 Task: Find connections with filter location Rājahmundry with filter topic #workingathomewith filter profile language French with filter current company Taxmann with filter school National Institute of Technology Warangal with filter industry Online and Mail Order Retail with filter service category Event Photography with filter keywords title Customer Service
Action: Mouse moved to (488, 53)
Screenshot: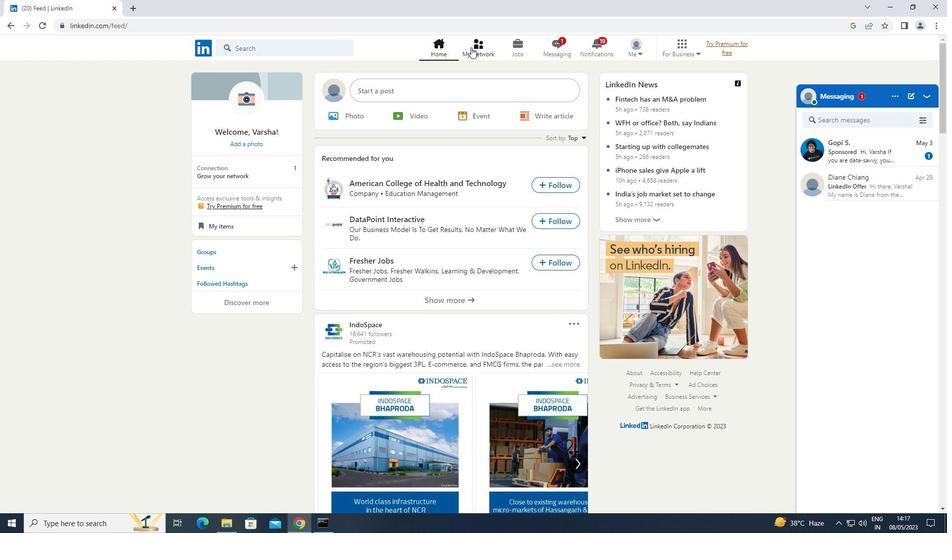 
Action: Mouse pressed left at (488, 53)
Screenshot: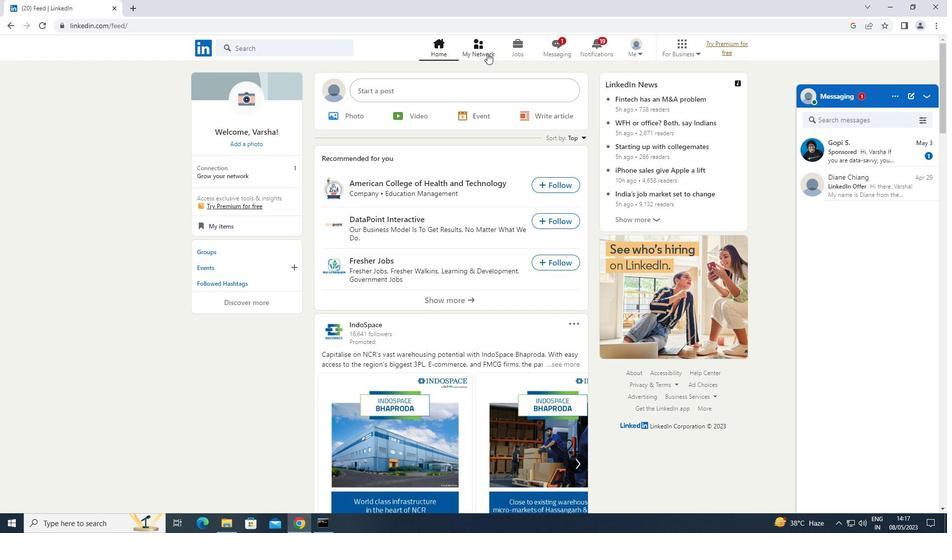 
Action: Mouse moved to (286, 106)
Screenshot: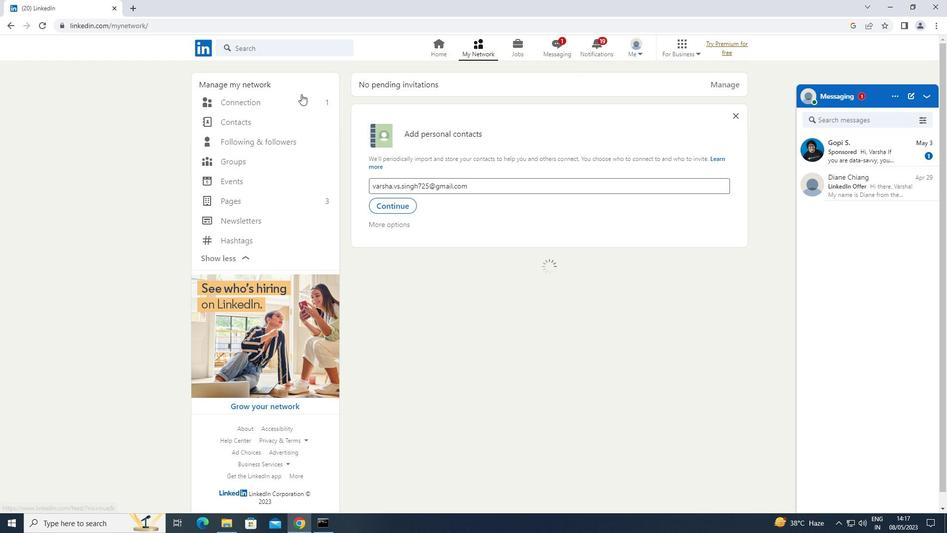 
Action: Mouse pressed left at (286, 106)
Screenshot: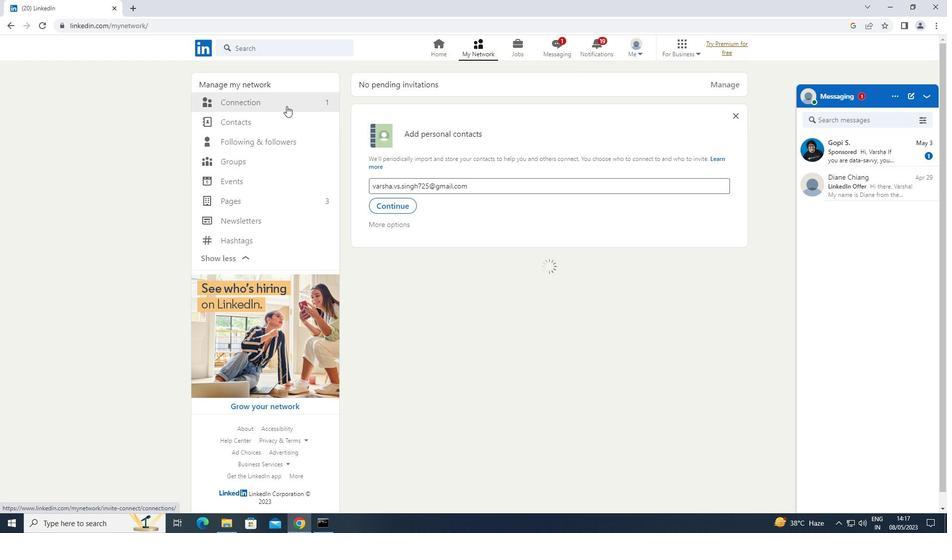 
Action: Mouse moved to (563, 103)
Screenshot: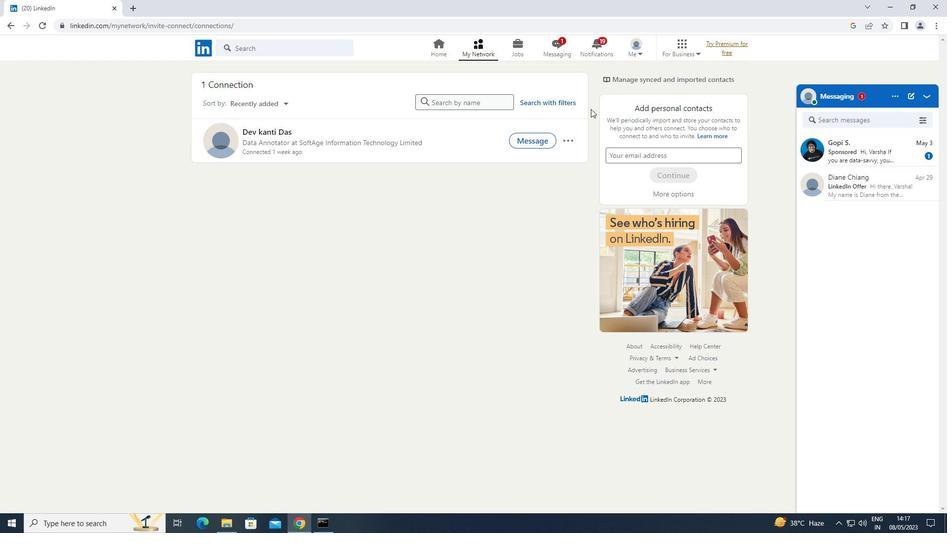 
Action: Mouse pressed left at (563, 103)
Screenshot: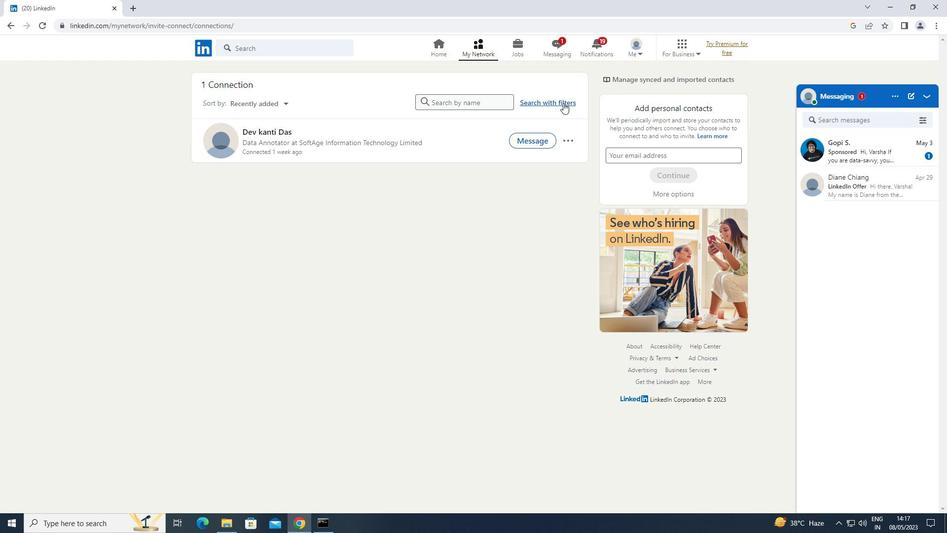 
Action: Mouse moved to (512, 75)
Screenshot: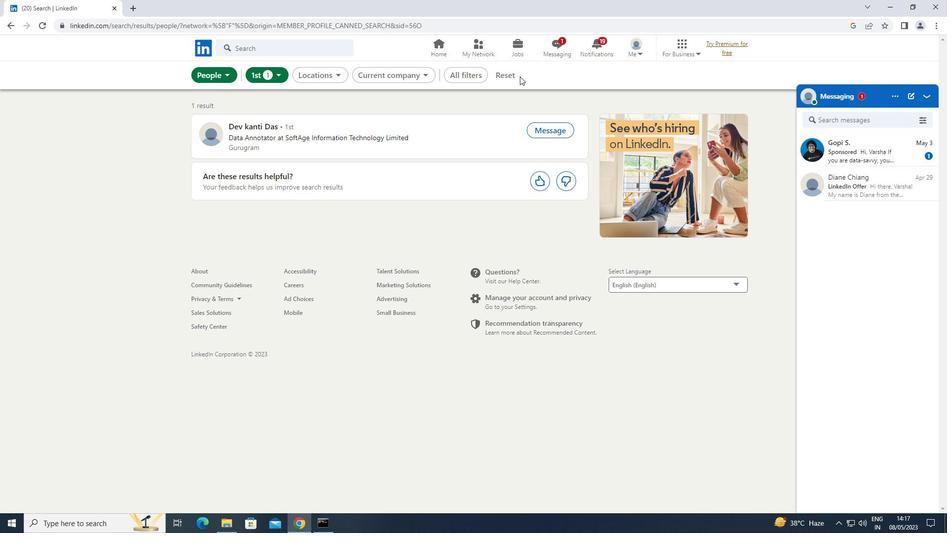 
Action: Mouse pressed left at (512, 75)
Screenshot: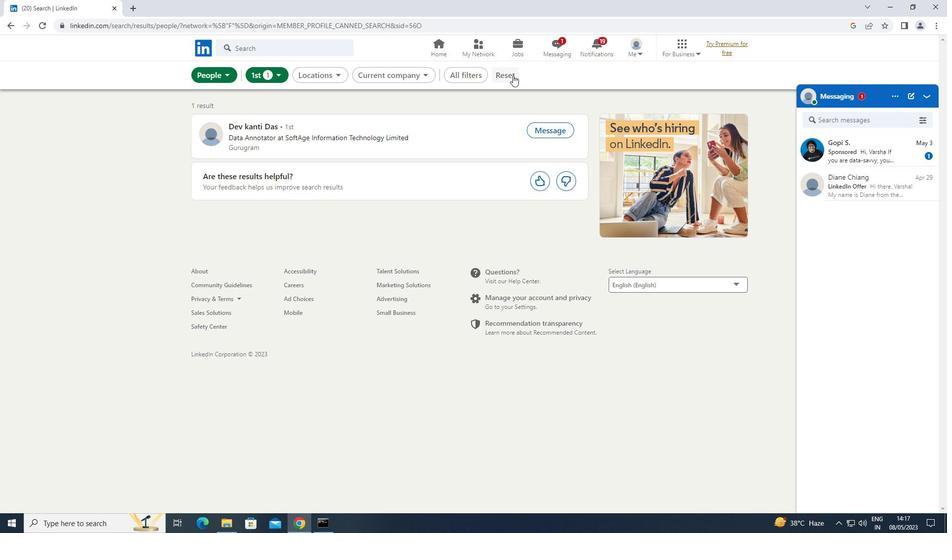 
Action: Mouse moved to (492, 76)
Screenshot: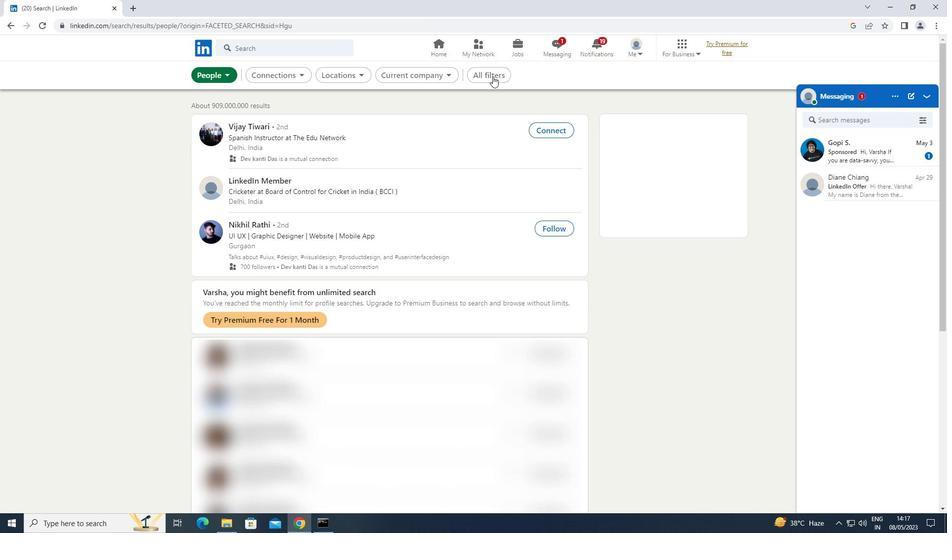 
Action: Mouse pressed left at (492, 76)
Screenshot: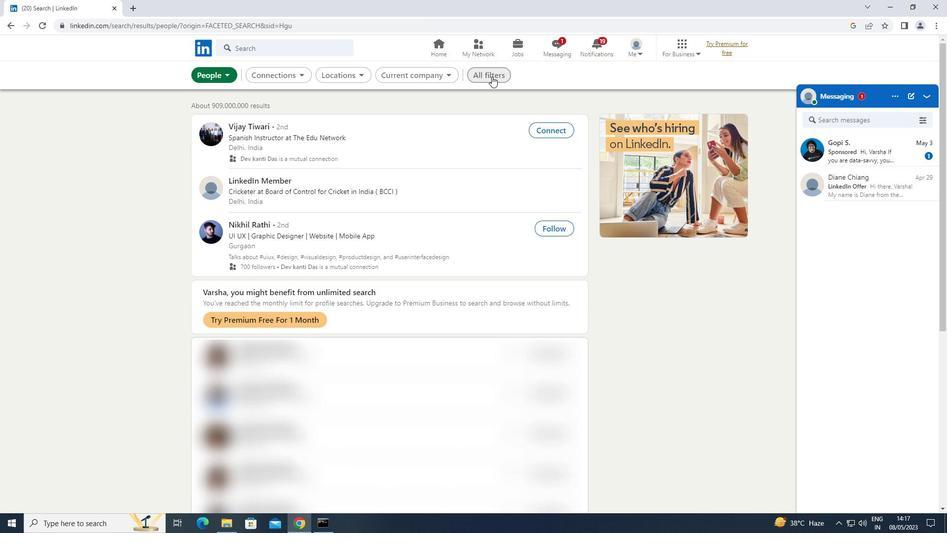 
Action: Mouse moved to (725, 169)
Screenshot: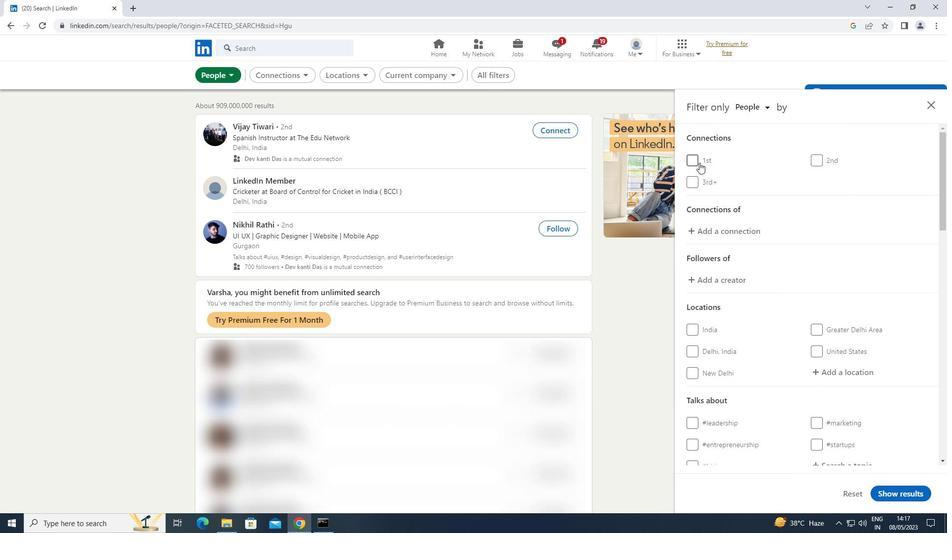 
Action: Mouse scrolled (725, 169) with delta (0, 0)
Screenshot: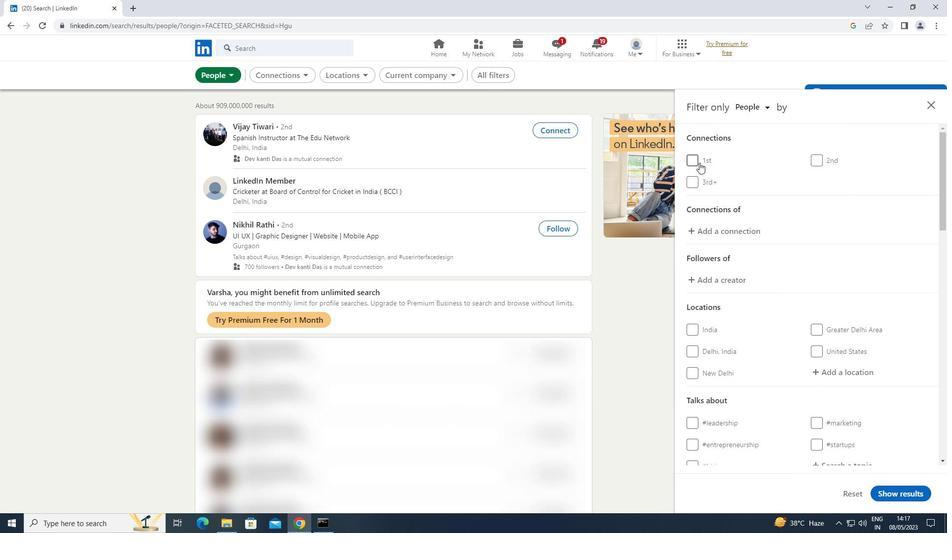 
Action: Mouse moved to (729, 173)
Screenshot: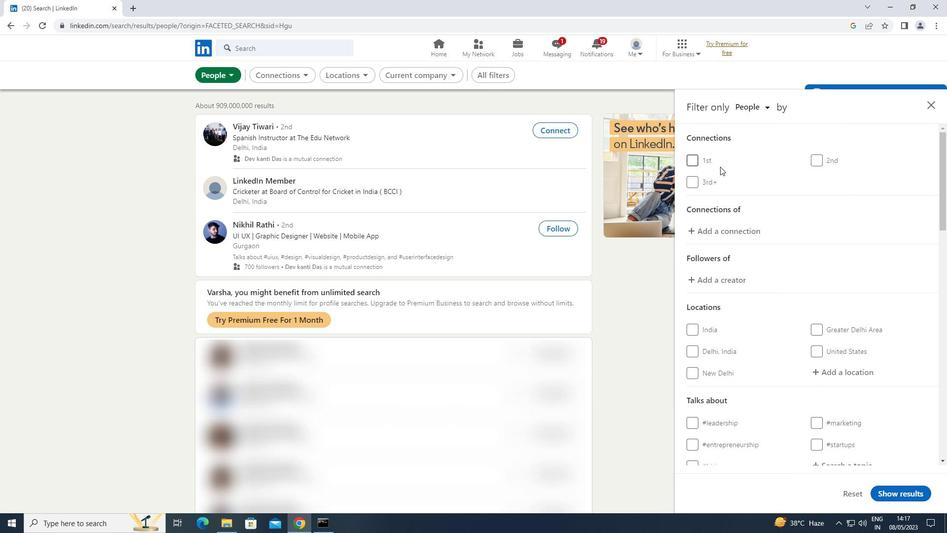 
Action: Mouse scrolled (729, 173) with delta (0, 0)
Screenshot: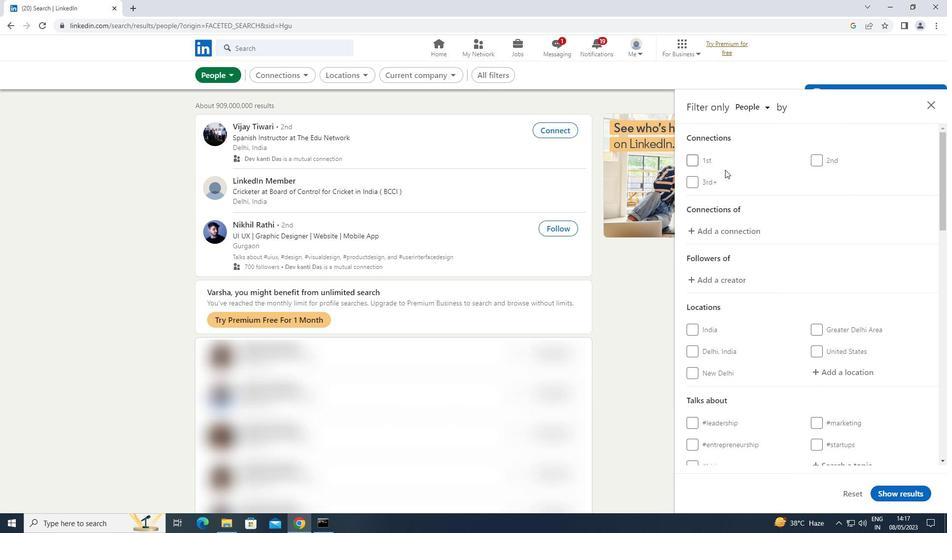 
Action: Mouse moved to (730, 174)
Screenshot: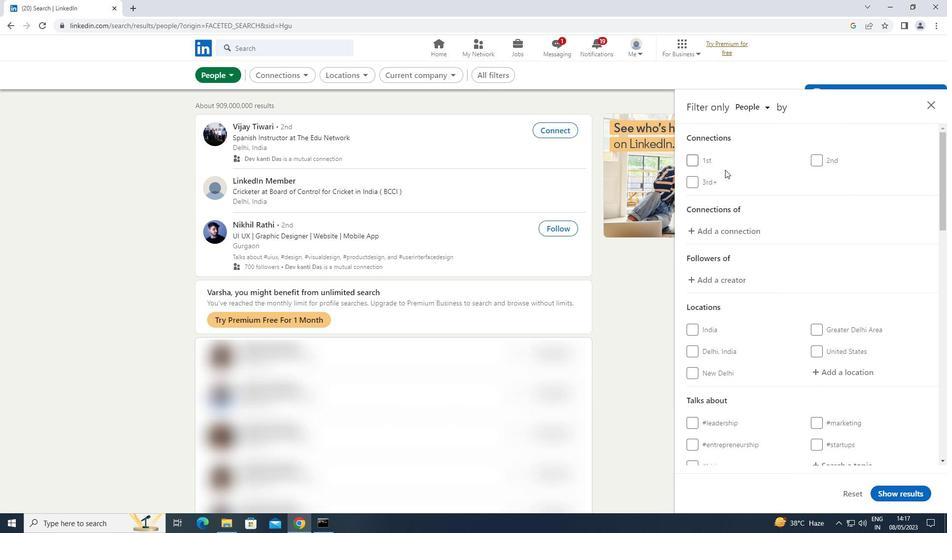 
Action: Mouse scrolled (730, 174) with delta (0, 0)
Screenshot: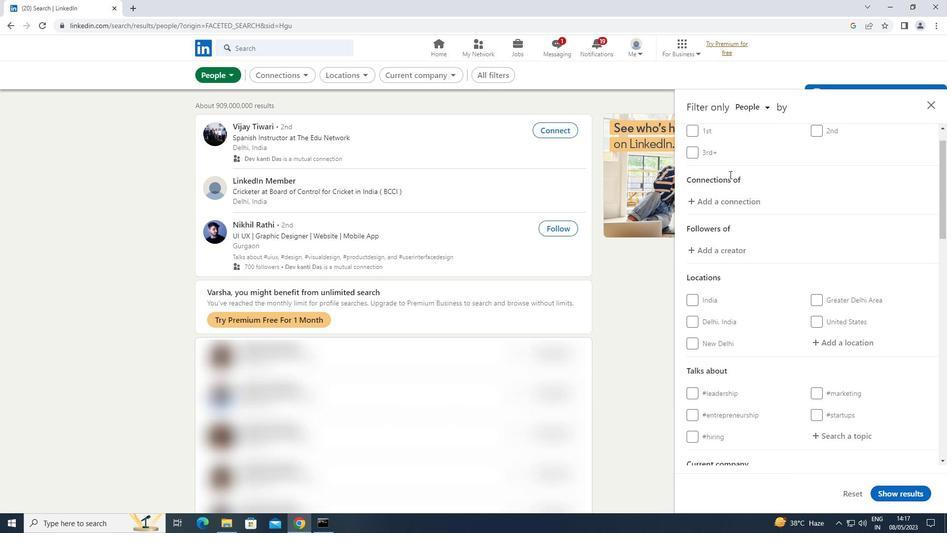 
Action: Mouse moved to (837, 224)
Screenshot: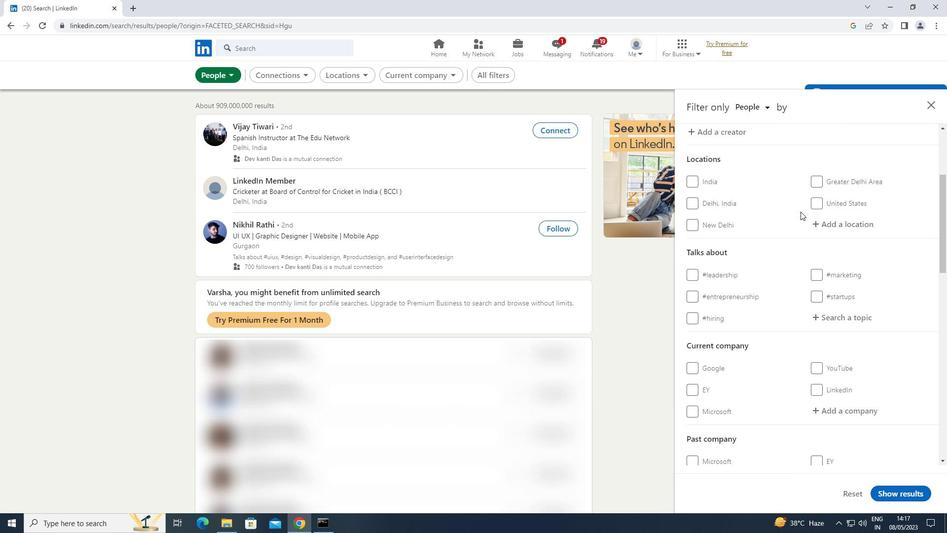 
Action: Mouse pressed left at (837, 224)
Screenshot: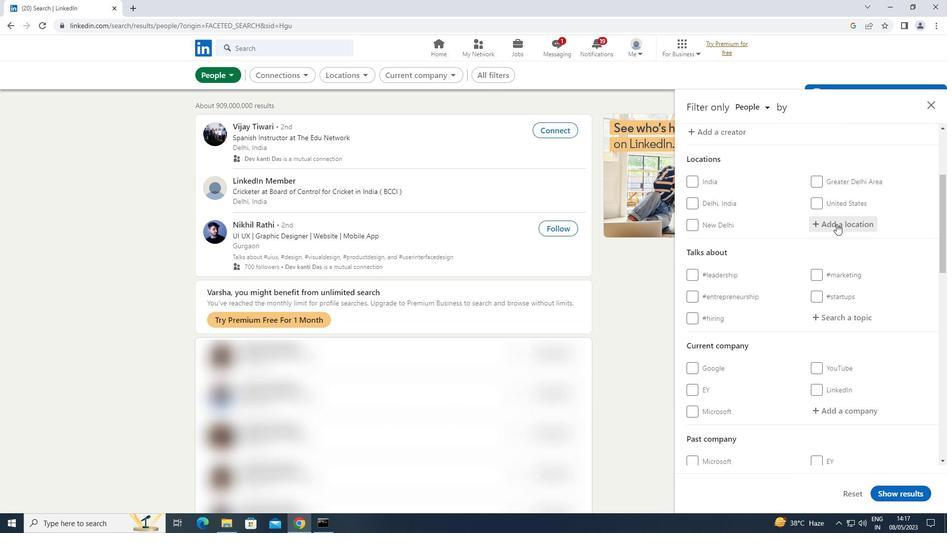 
Action: Key pressed <Key.shift>RAJAHMUNDRY
Screenshot: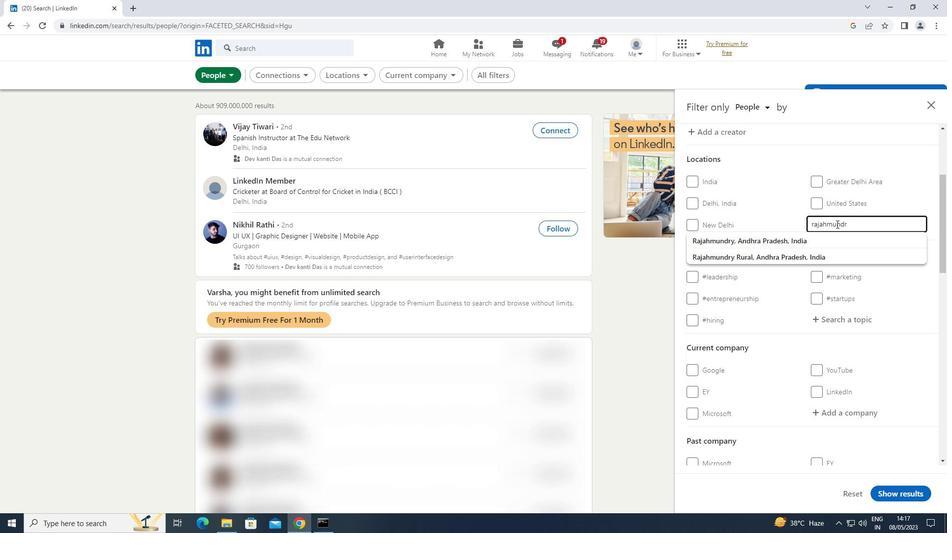 
Action: Mouse moved to (815, 221)
Screenshot: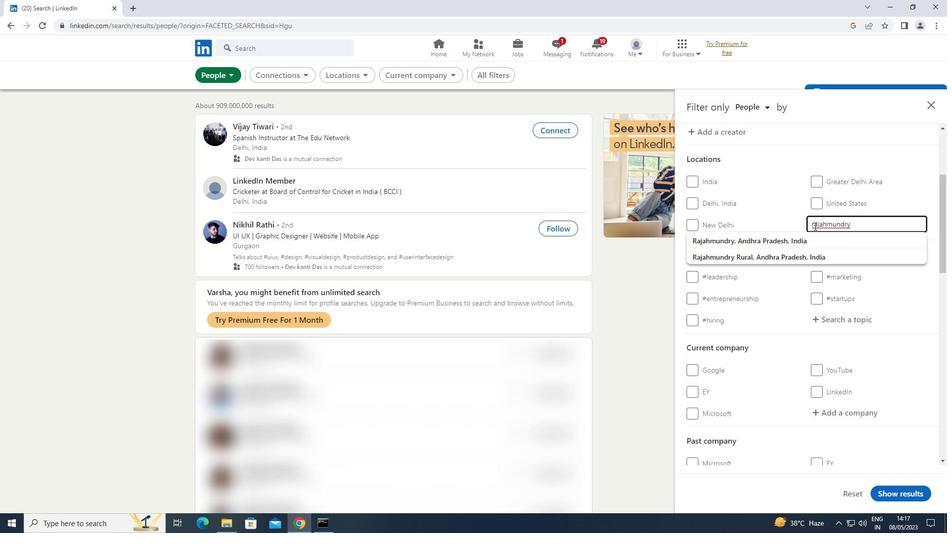 
Action: Mouse pressed left at (815, 221)
Screenshot: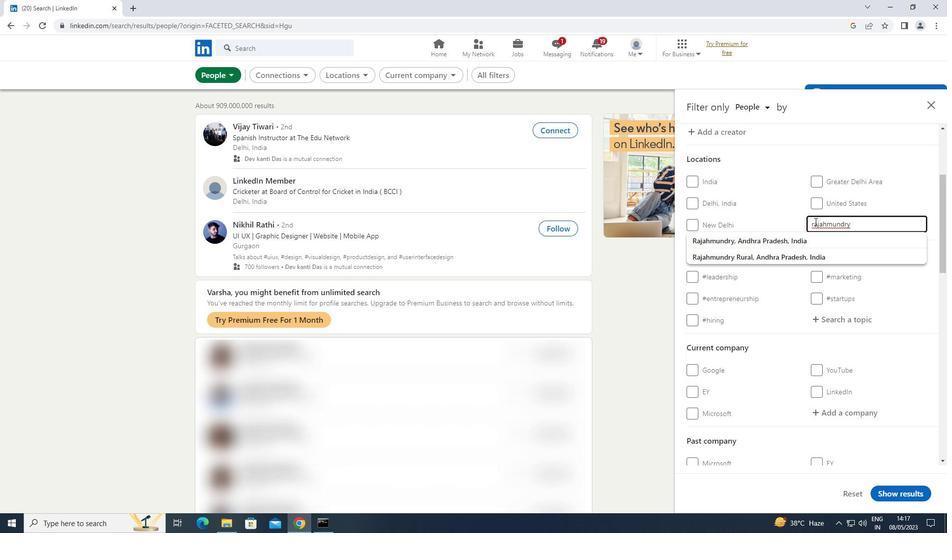 
Action: Key pressed <Key.backspace><Key.shift>R
Screenshot: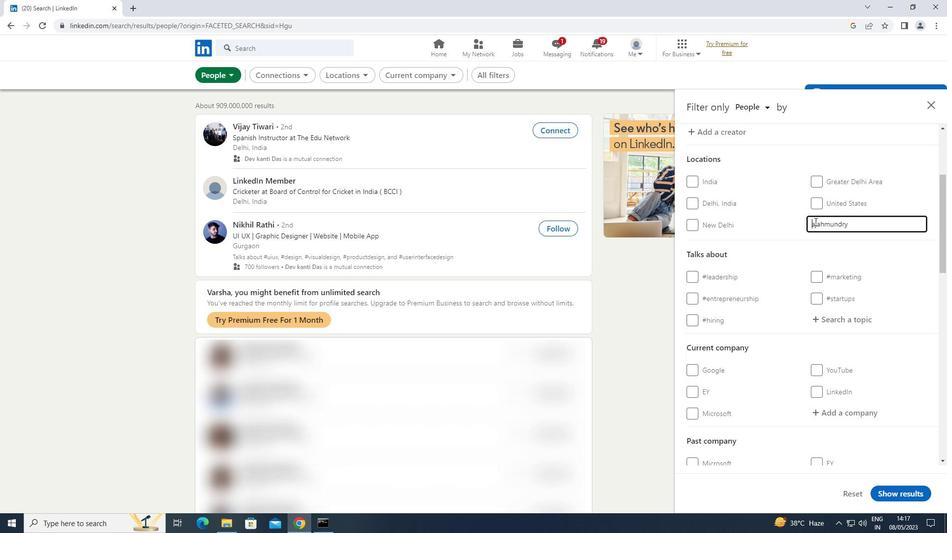 
Action: Mouse moved to (838, 315)
Screenshot: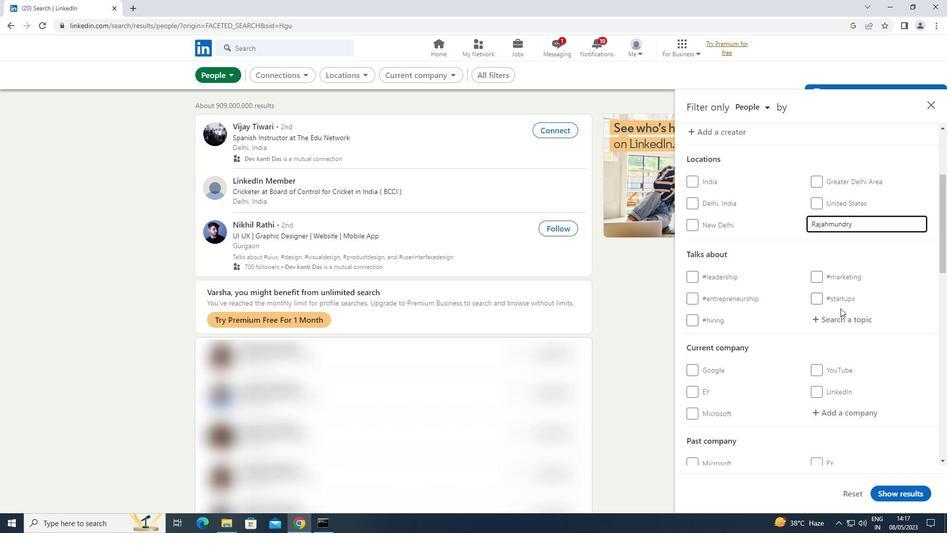
Action: Mouse pressed left at (838, 315)
Screenshot: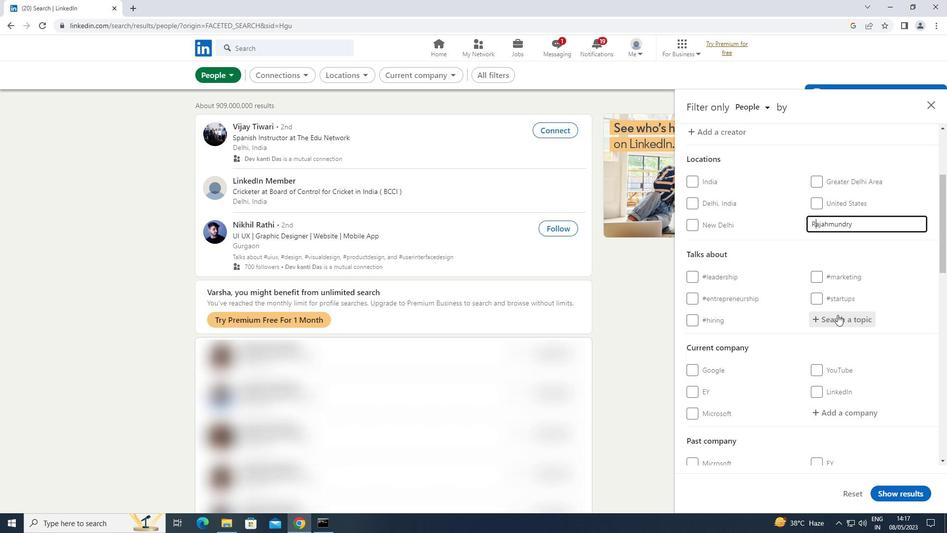 
Action: Key pressed WORKINGATHOM
Screenshot: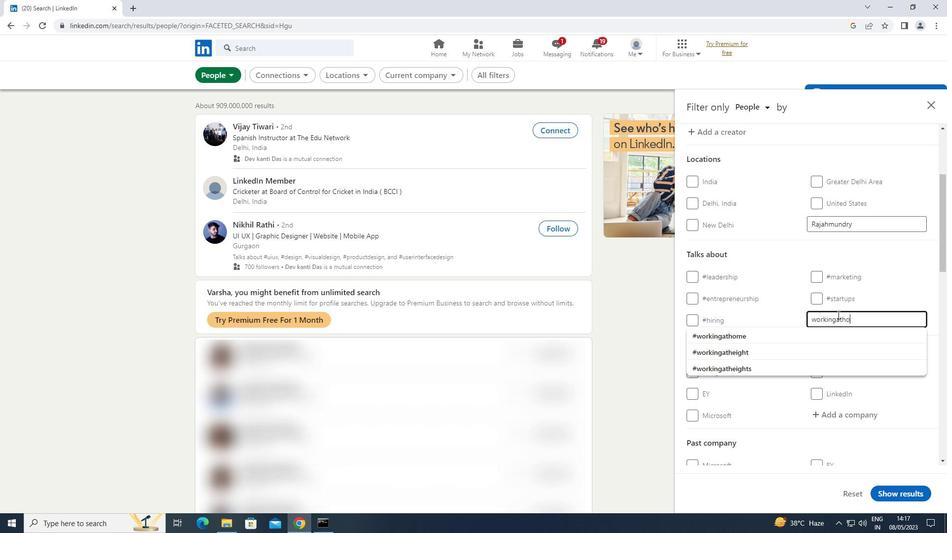 
Action: Mouse moved to (756, 333)
Screenshot: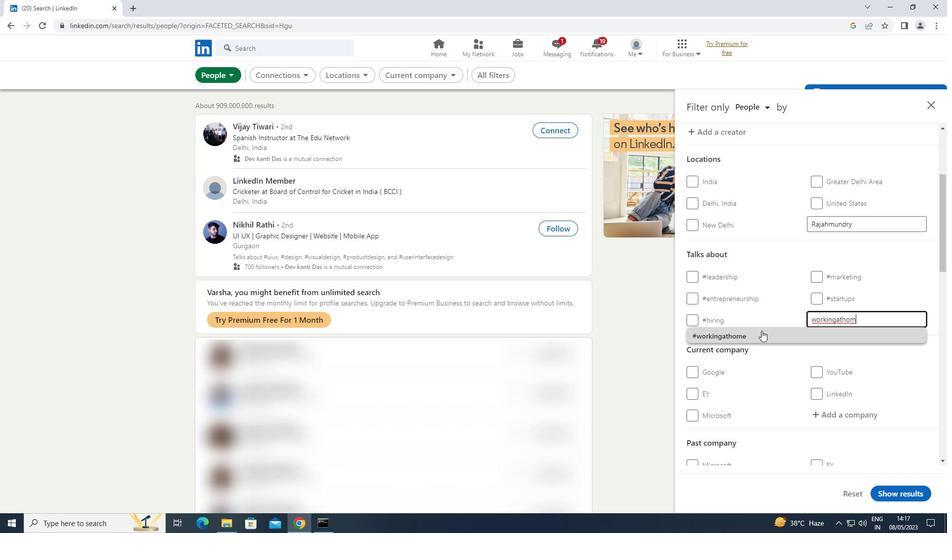 
Action: Mouse pressed left at (756, 333)
Screenshot: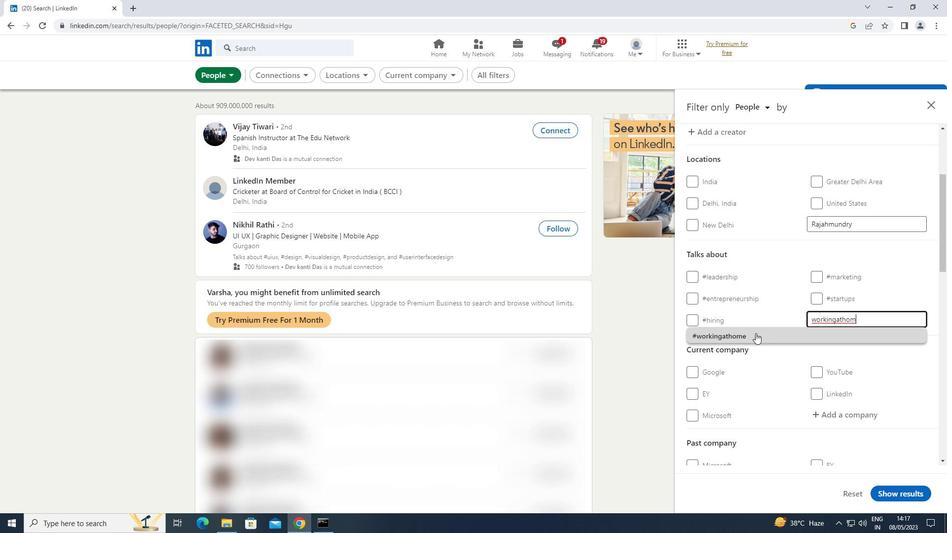 
Action: Mouse moved to (755, 333)
Screenshot: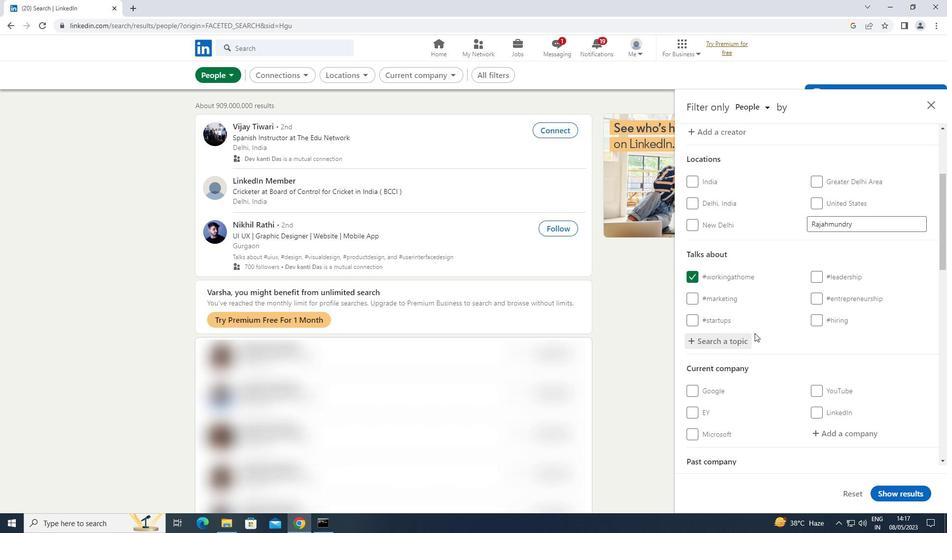 
Action: Mouse scrolled (755, 332) with delta (0, 0)
Screenshot: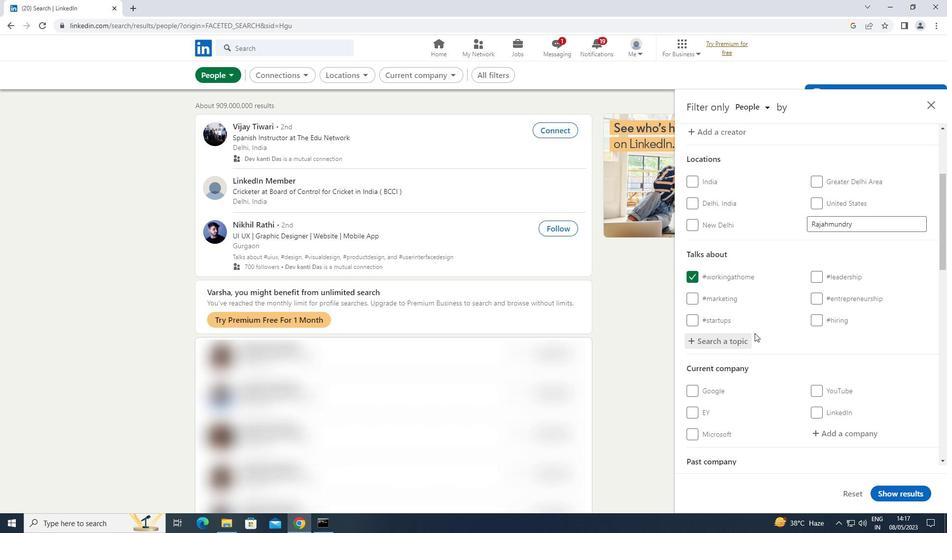 
Action: Mouse scrolled (755, 332) with delta (0, 0)
Screenshot: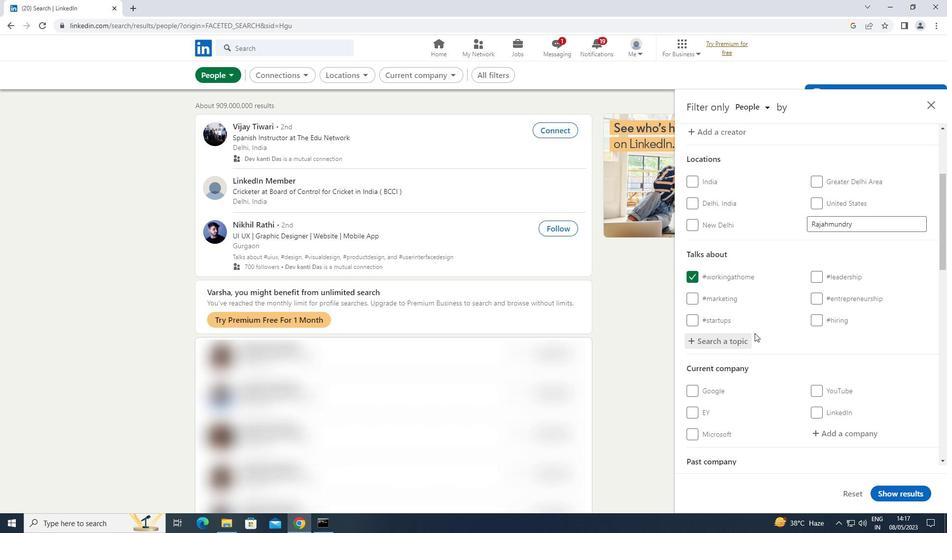 
Action: Mouse scrolled (755, 332) with delta (0, 0)
Screenshot: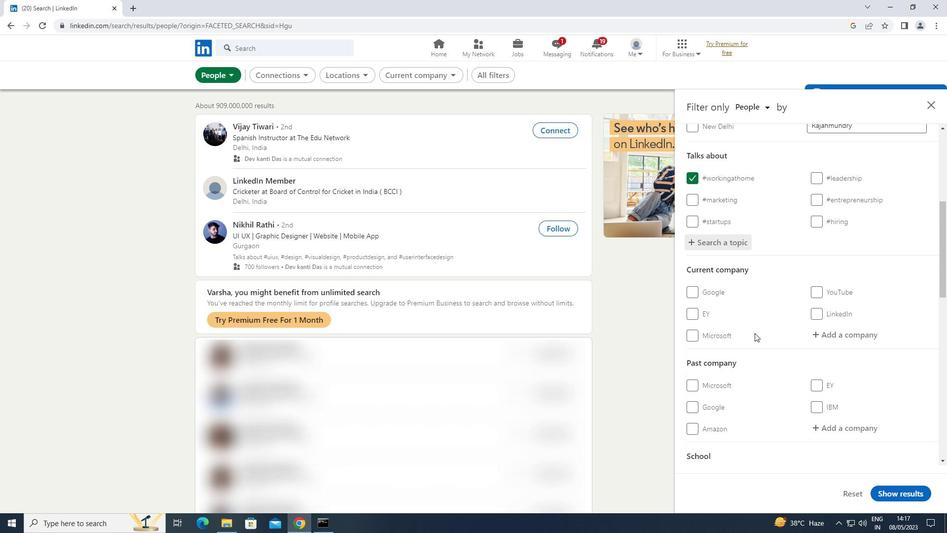 
Action: Mouse scrolled (755, 332) with delta (0, 0)
Screenshot: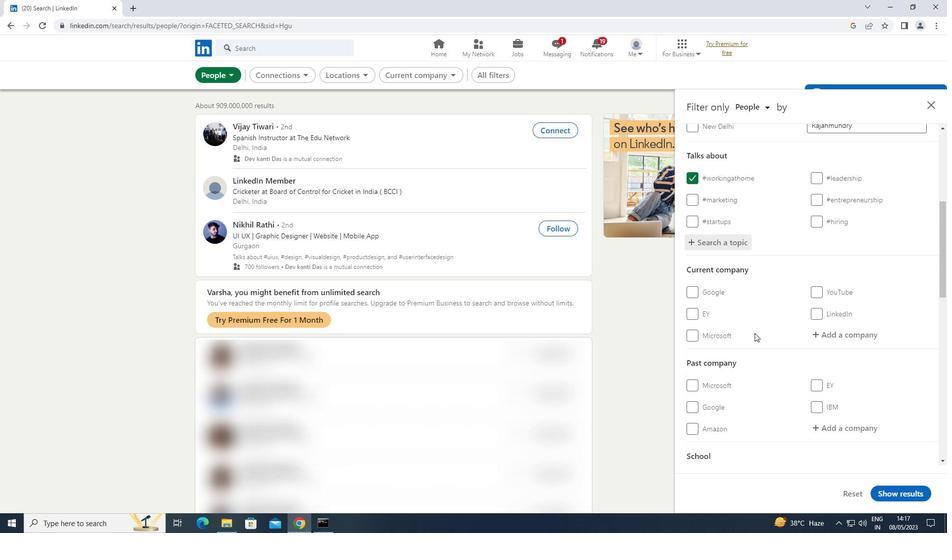 
Action: Mouse scrolled (755, 332) with delta (0, 0)
Screenshot: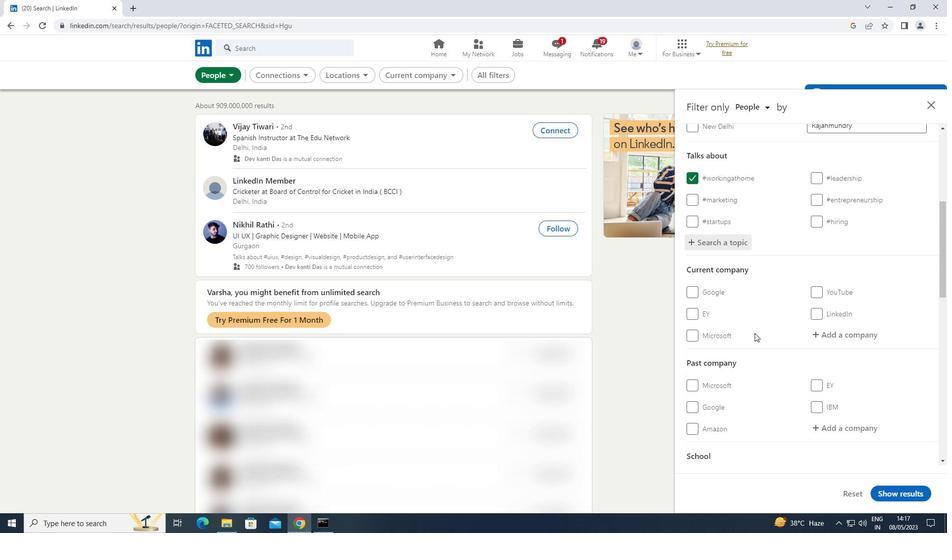 
Action: Mouse scrolled (755, 332) with delta (0, 0)
Screenshot: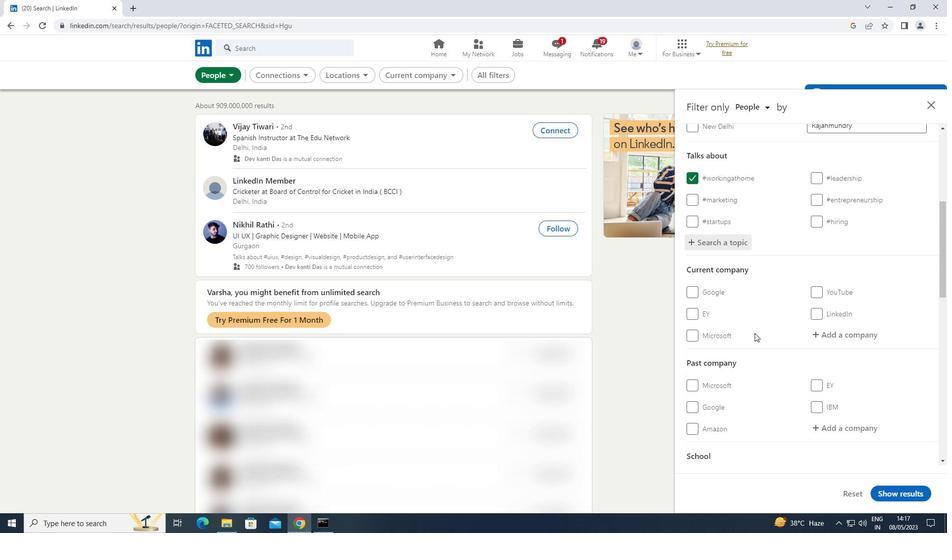 
Action: Mouse scrolled (755, 332) with delta (0, 0)
Screenshot: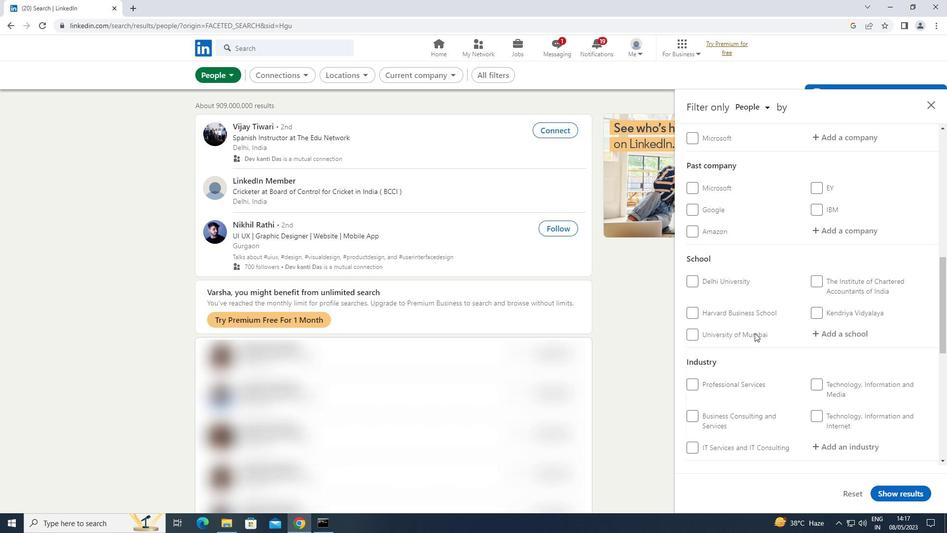 
Action: Mouse scrolled (755, 332) with delta (0, 0)
Screenshot: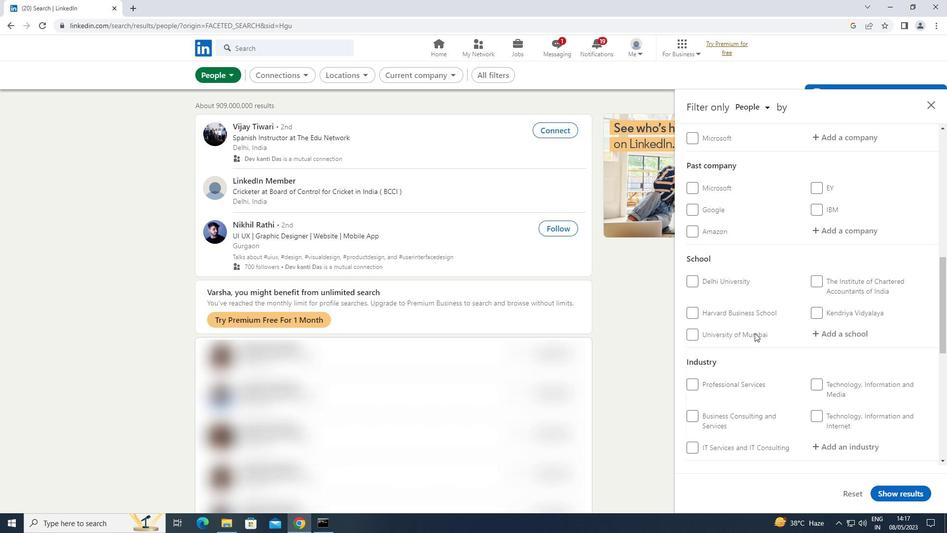 
Action: Mouse scrolled (755, 332) with delta (0, 0)
Screenshot: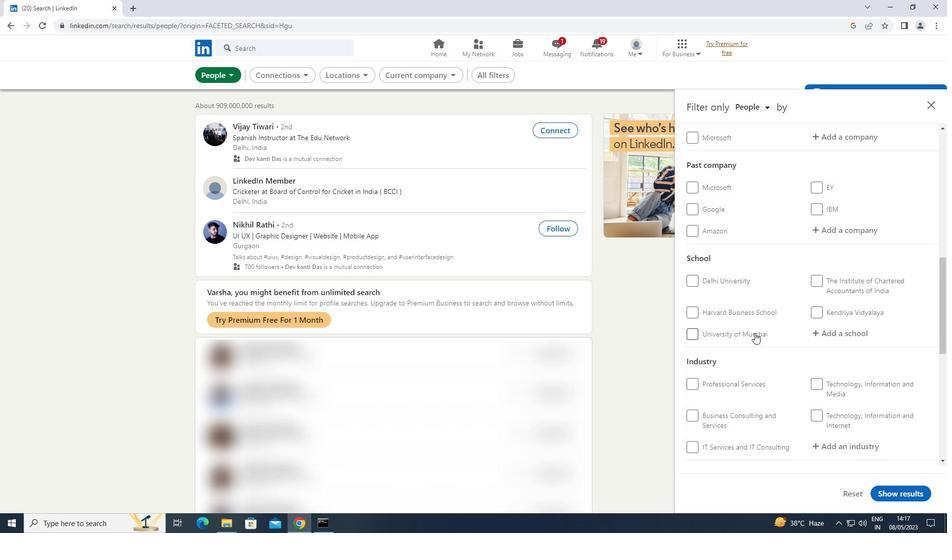 
Action: Mouse scrolled (755, 332) with delta (0, 0)
Screenshot: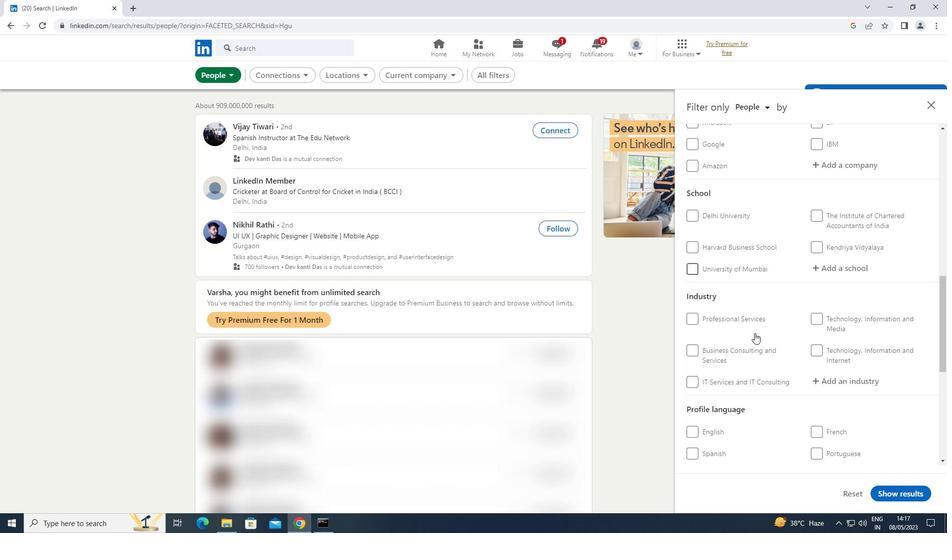 
Action: Mouse moved to (817, 296)
Screenshot: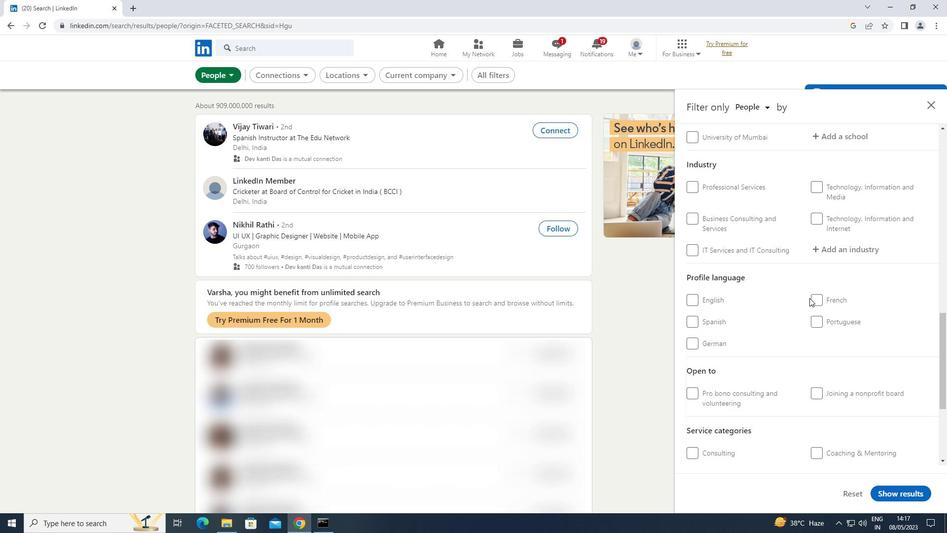 
Action: Mouse pressed left at (817, 296)
Screenshot: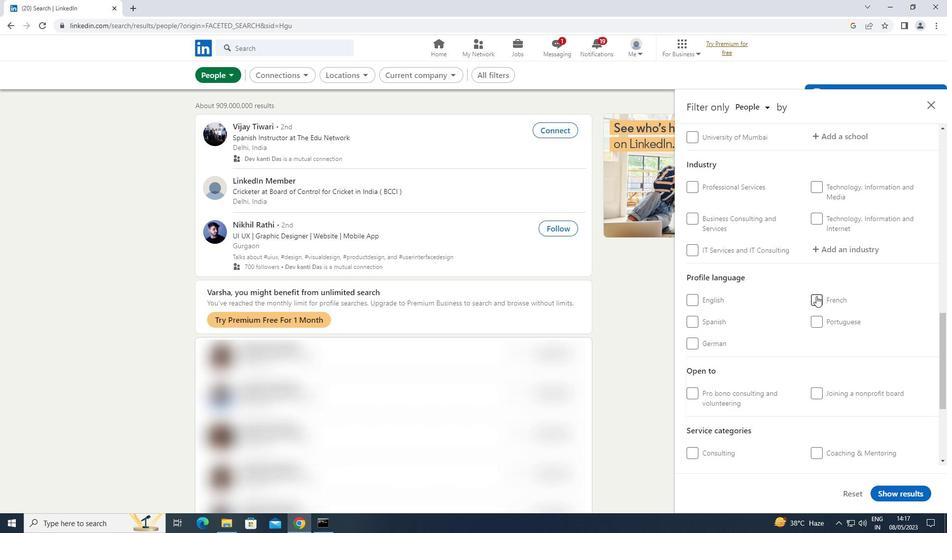 
Action: Mouse scrolled (817, 296) with delta (0, 0)
Screenshot: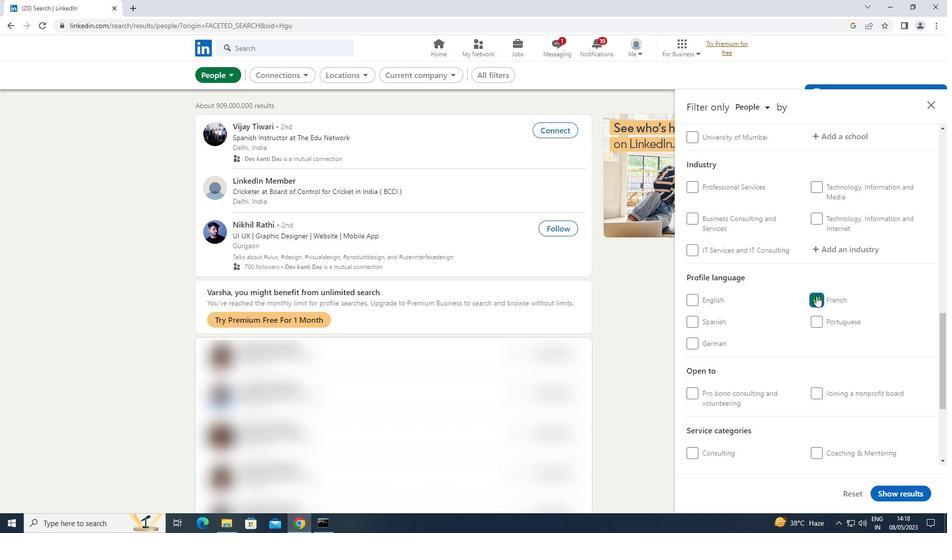 
Action: Mouse scrolled (817, 296) with delta (0, 0)
Screenshot: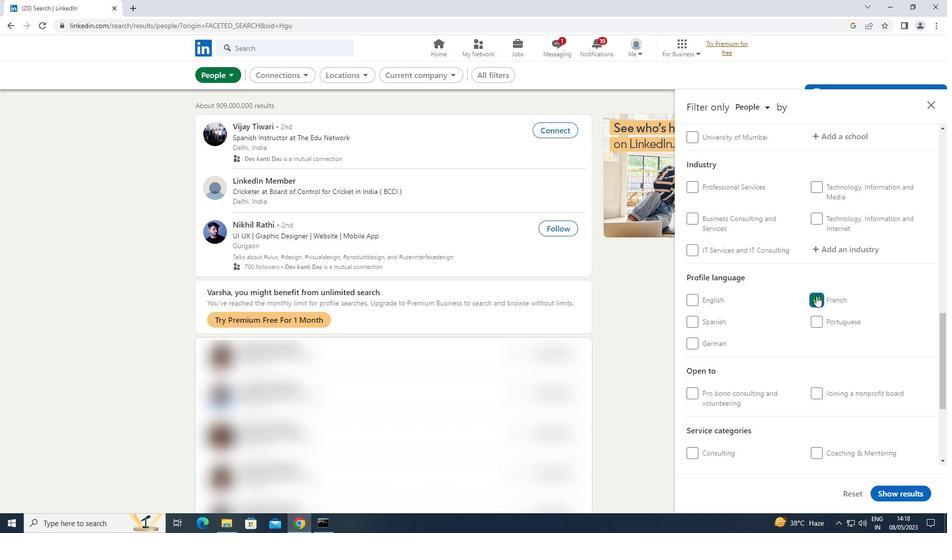 
Action: Mouse scrolled (817, 296) with delta (0, 0)
Screenshot: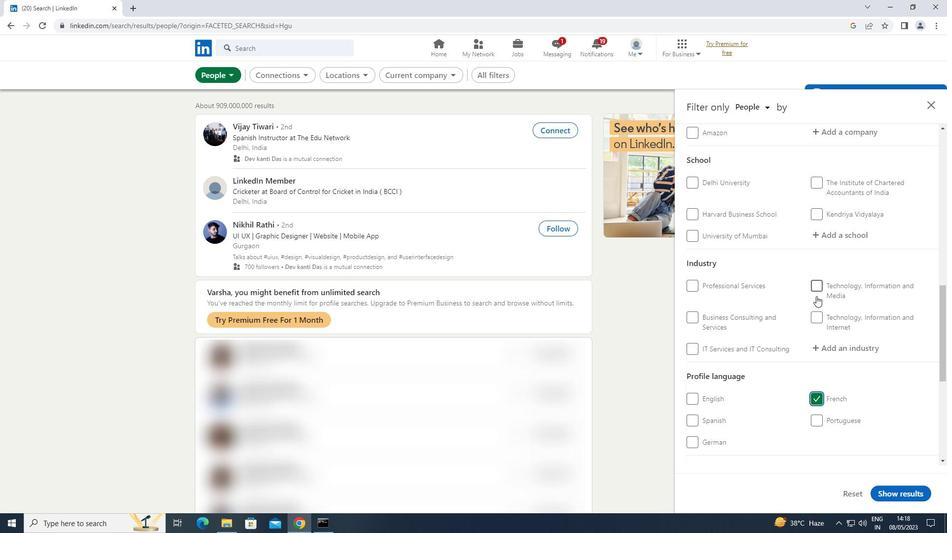 
Action: Mouse scrolled (817, 296) with delta (0, 0)
Screenshot: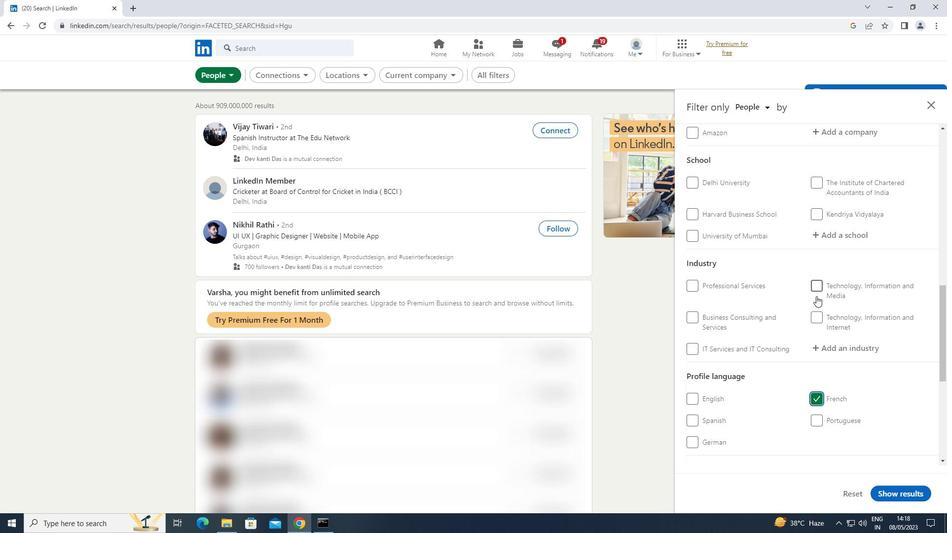 
Action: Mouse scrolled (817, 296) with delta (0, 0)
Screenshot: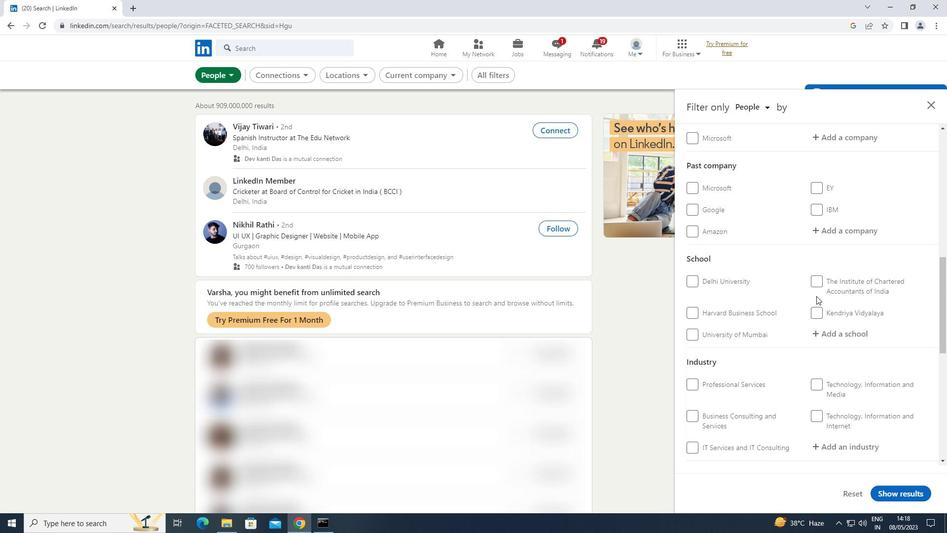 
Action: Mouse scrolled (817, 296) with delta (0, 0)
Screenshot: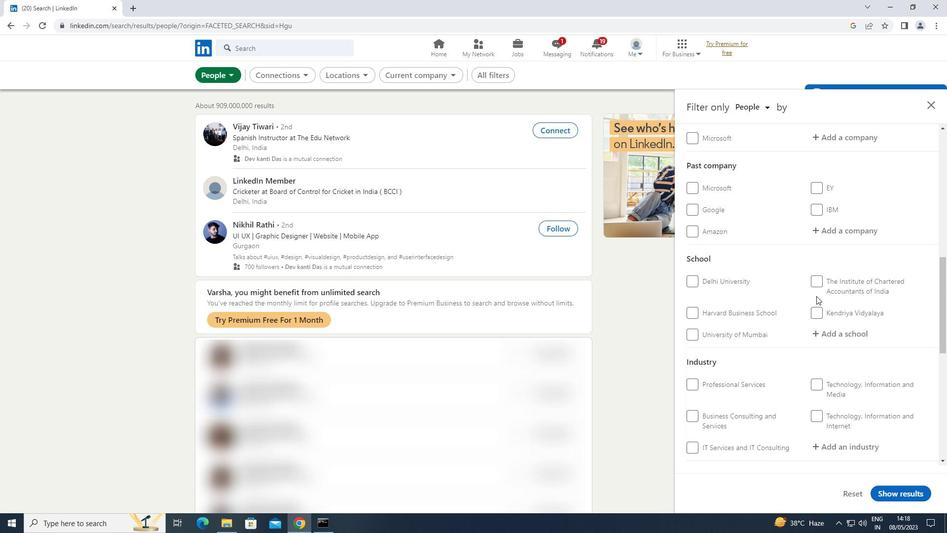 
Action: Mouse scrolled (817, 296) with delta (0, 0)
Screenshot: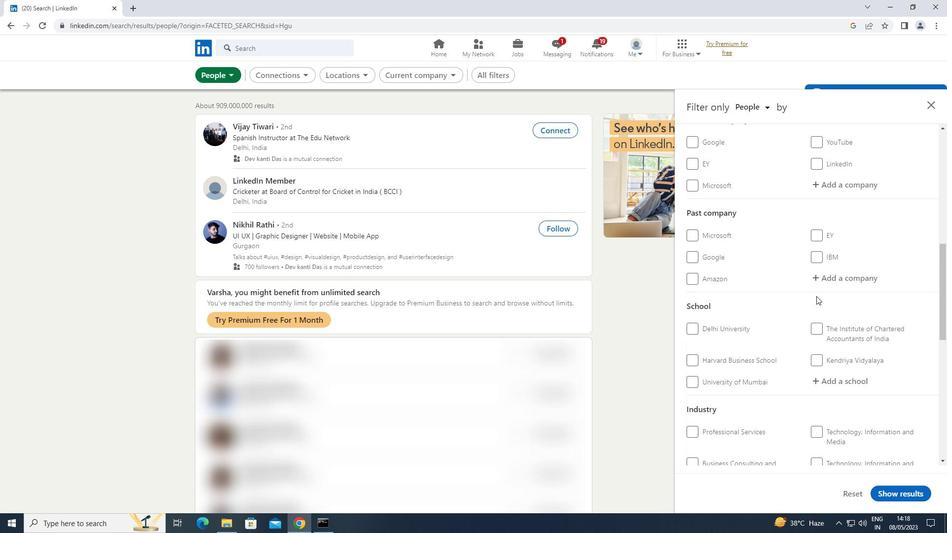 
Action: Mouse moved to (827, 279)
Screenshot: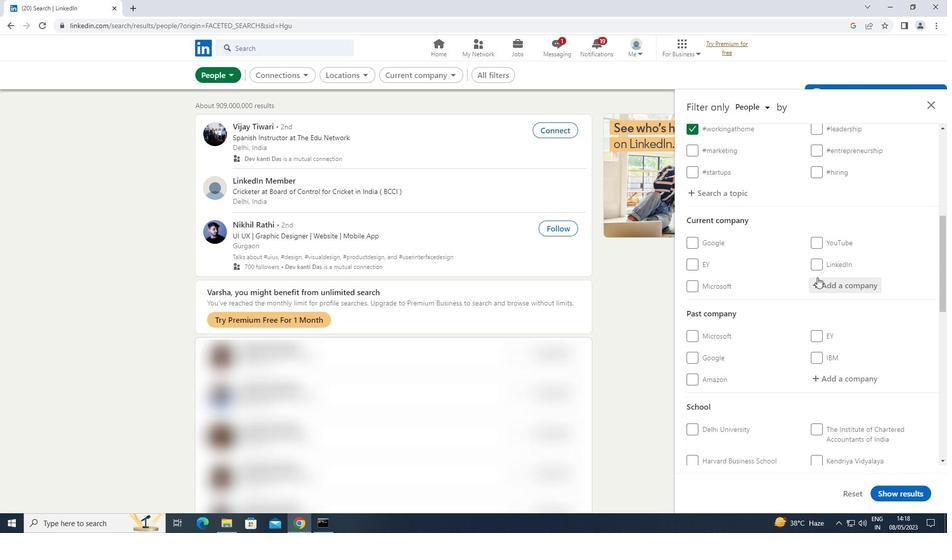 
Action: Mouse pressed left at (827, 279)
Screenshot: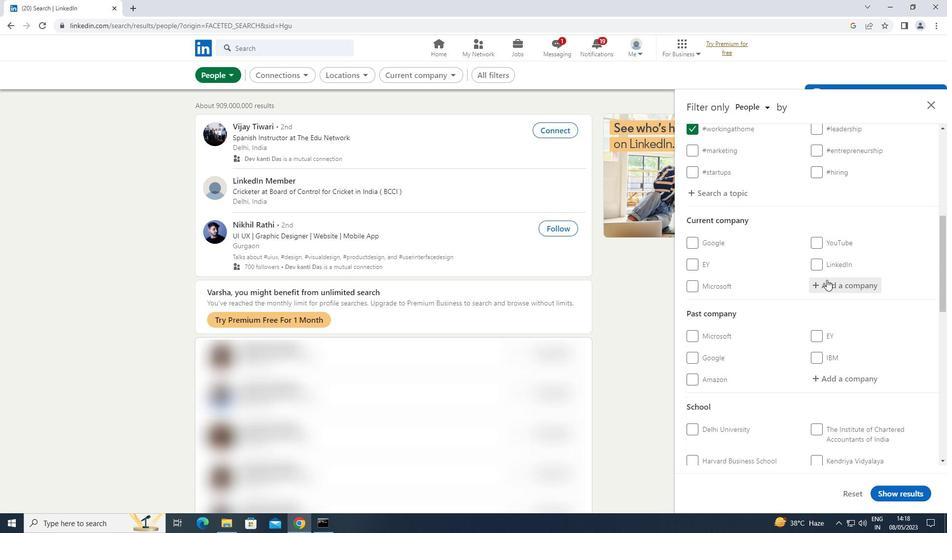 
Action: Mouse moved to (827, 279)
Screenshot: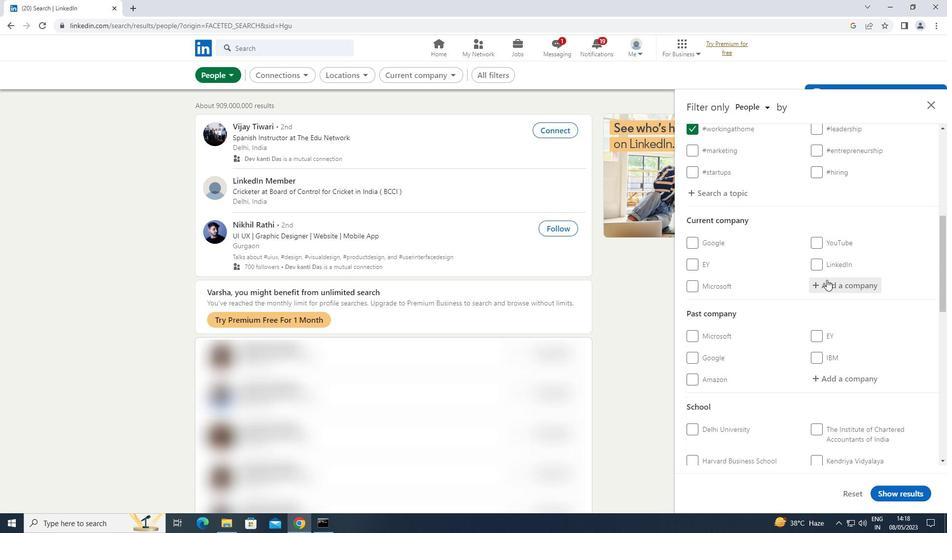 
Action: Key pressed <Key.shift>TAXMANN
Screenshot: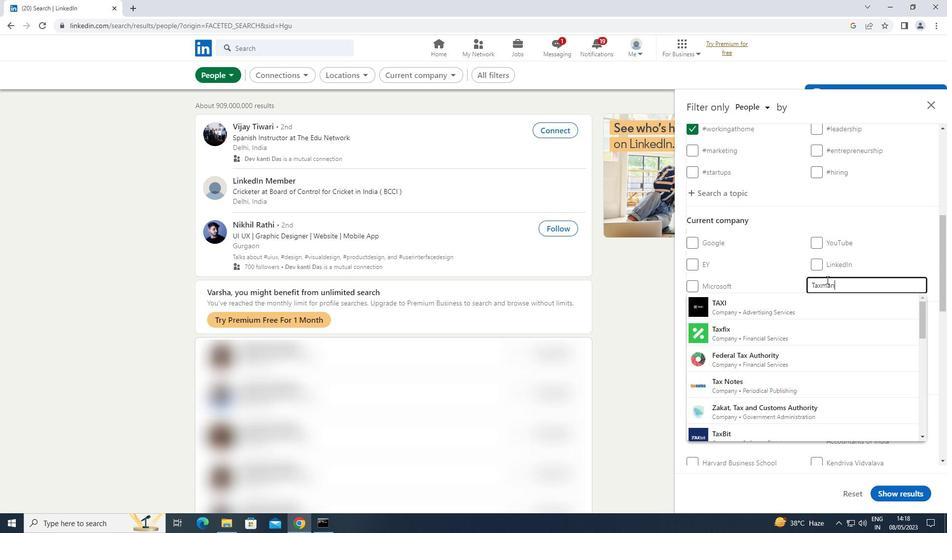 
Action: Mouse moved to (774, 304)
Screenshot: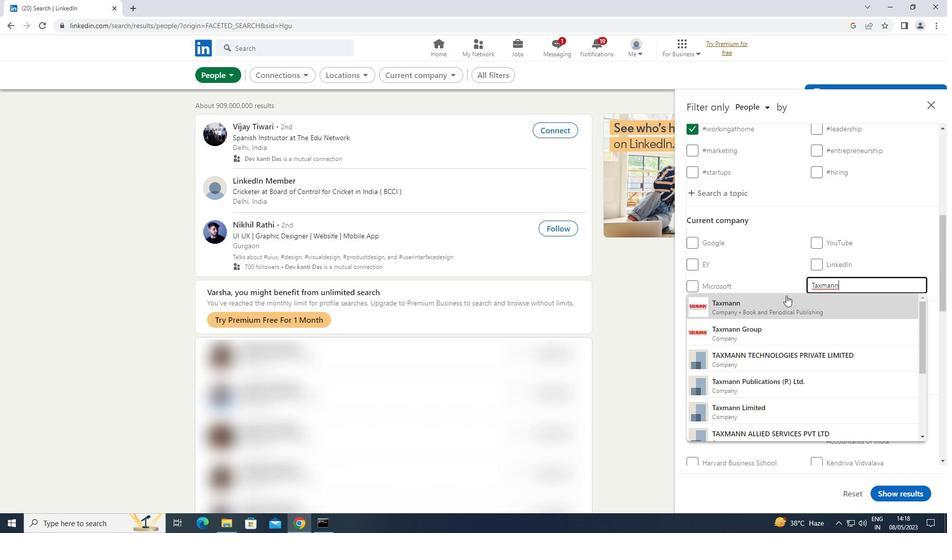 
Action: Mouse pressed left at (774, 304)
Screenshot: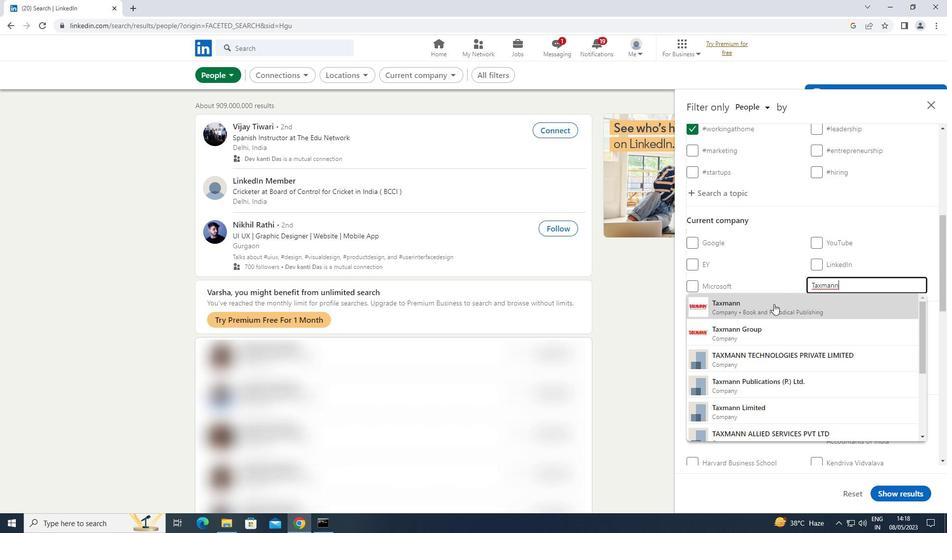 
Action: Mouse moved to (778, 302)
Screenshot: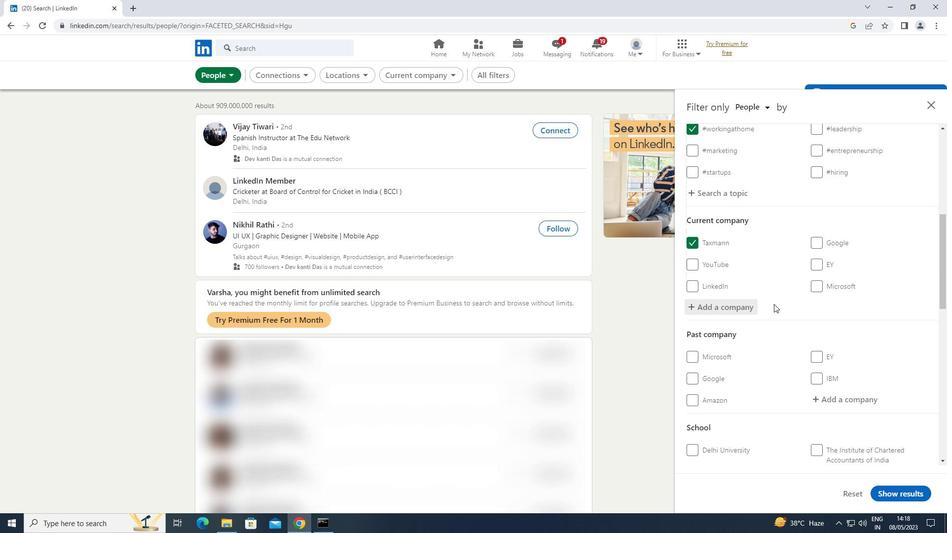 
Action: Mouse scrolled (778, 302) with delta (0, 0)
Screenshot: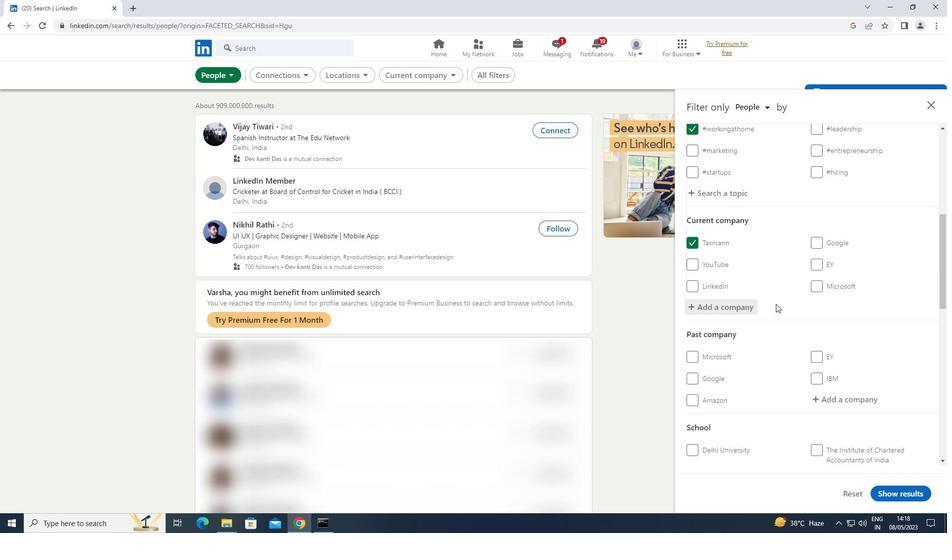 
Action: Mouse scrolled (778, 302) with delta (0, 0)
Screenshot: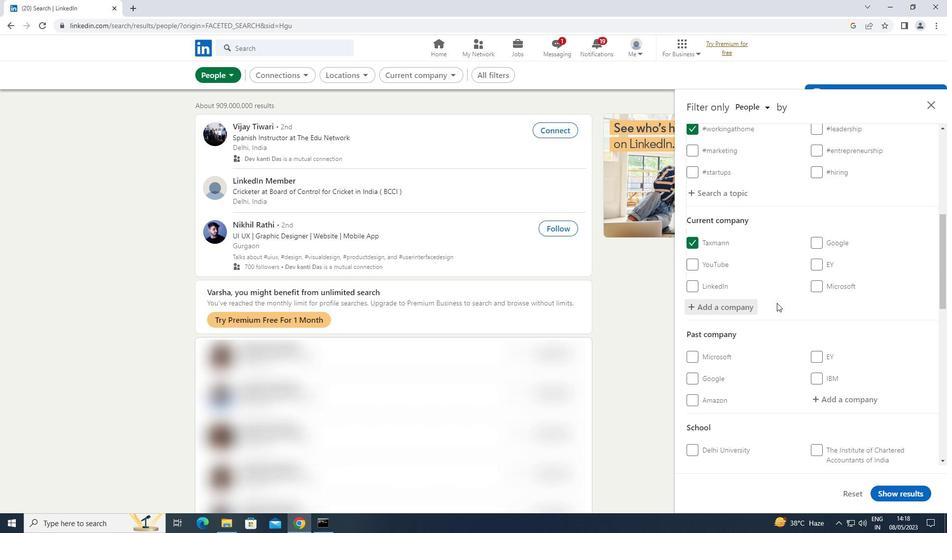 
Action: Mouse scrolled (778, 302) with delta (0, 0)
Screenshot: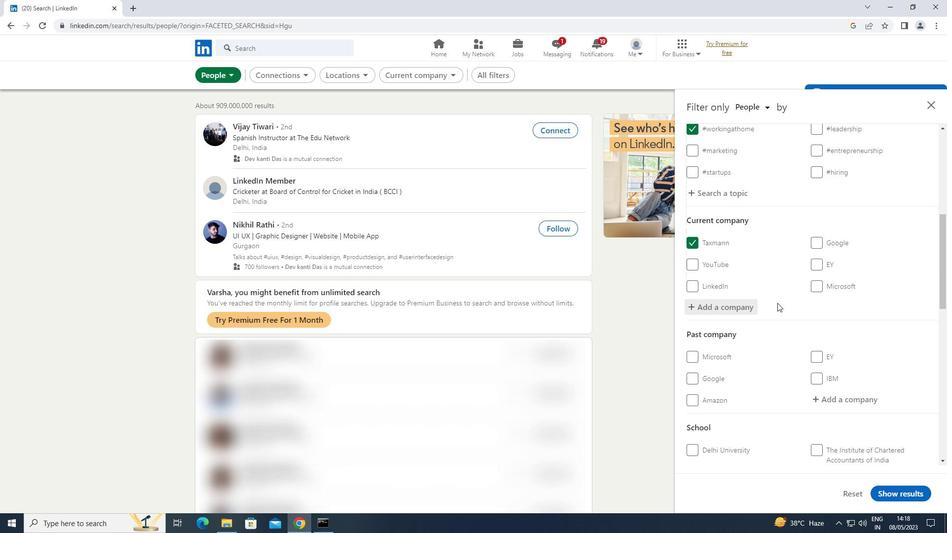 
Action: Mouse moved to (861, 355)
Screenshot: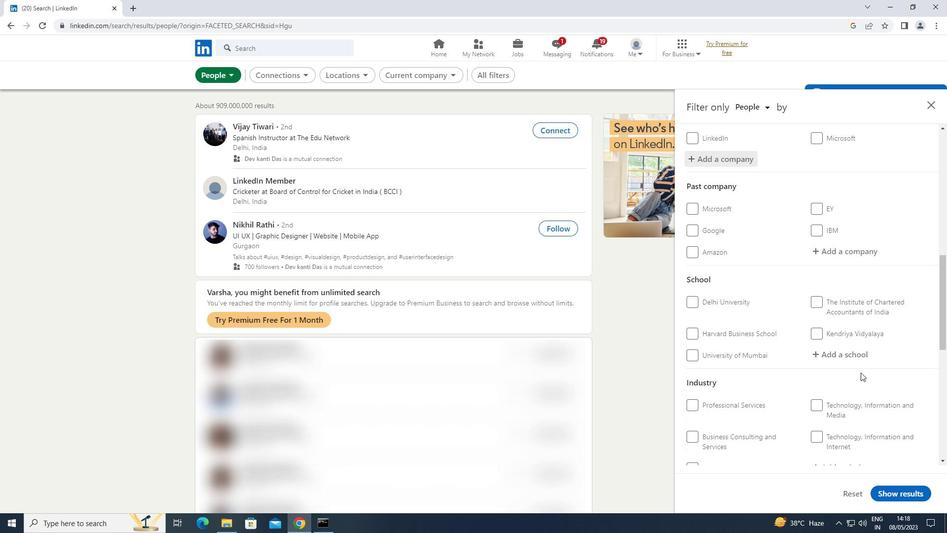 
Action: Mouse pressed left at (861, 355)
Screenshot: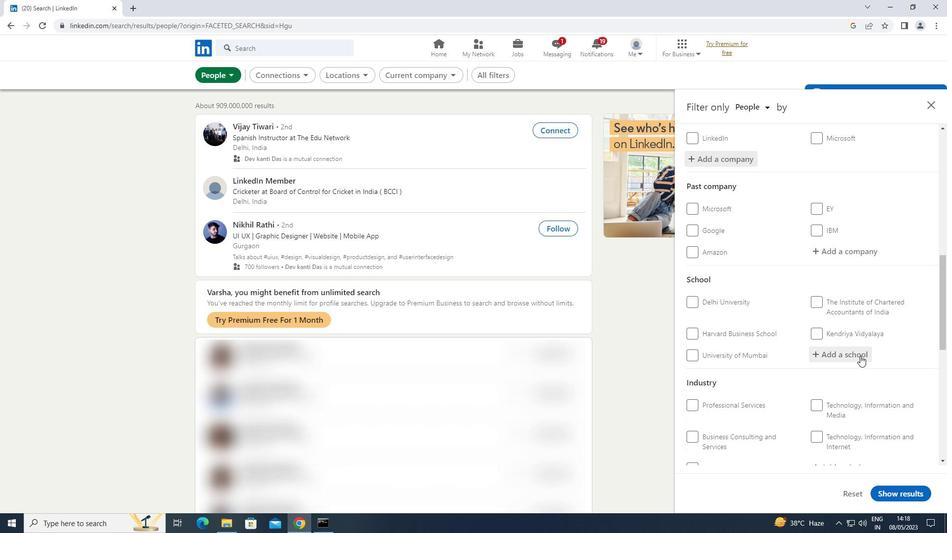 
Action: Mouse moved to (854, 350)
Screenshot: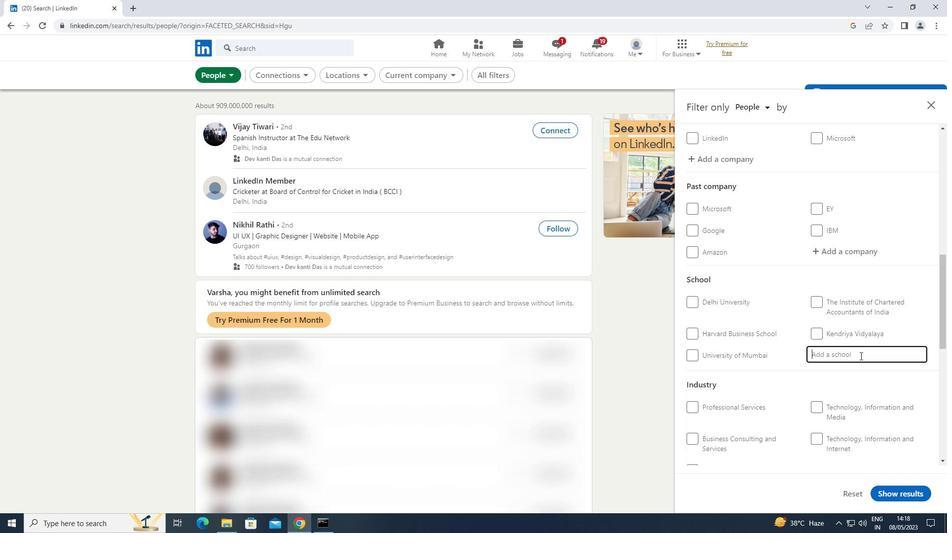 
Action: Key pressed <Key.shift>NATIONAL<Key.space><Key.shift><Key.shift>INSTITUTE<Key.space>OF<Key.space><Key.shift>TE
Screenshot: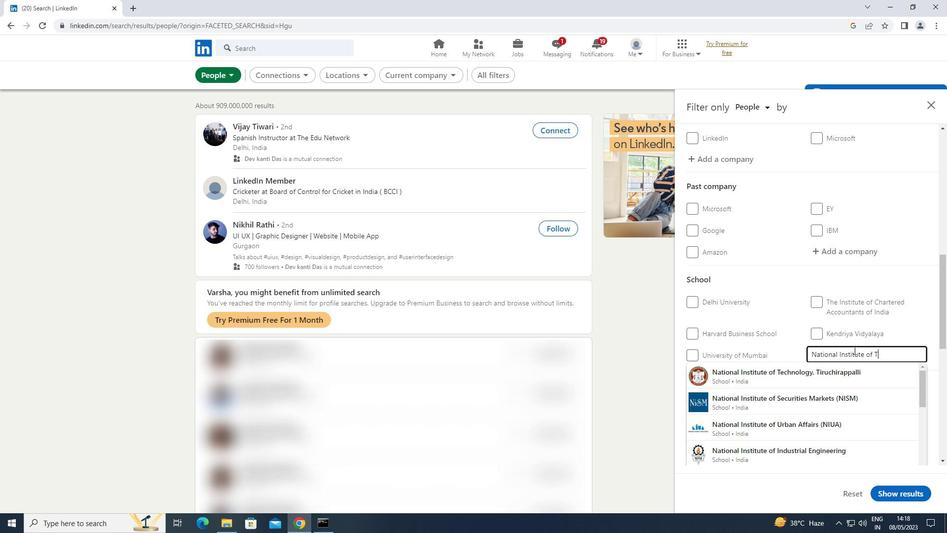 
Action: Mouse moved to (778, 444)
Screenshot: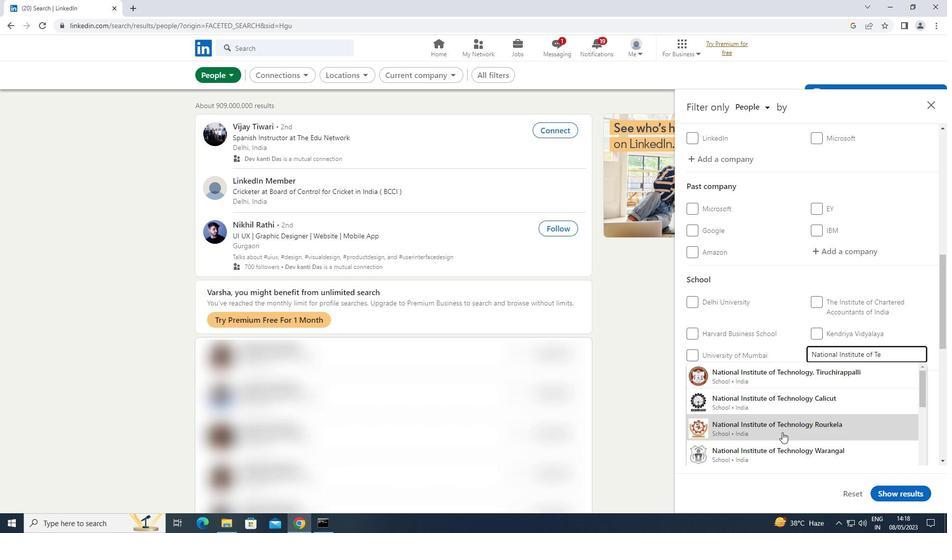 
Action: Mouse pressed left at (778, 444)
Screenshot: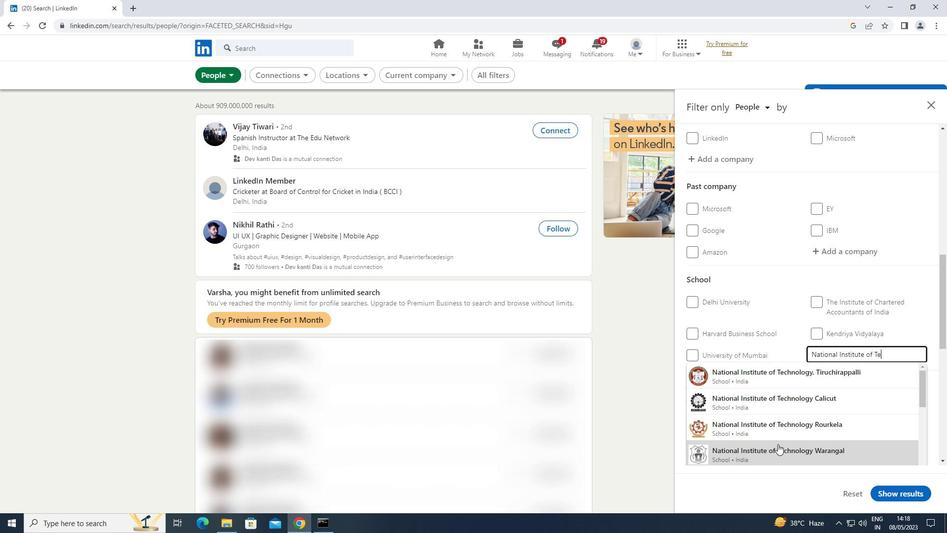 
Action: Mouse moved to (787, 436)
Screenshot: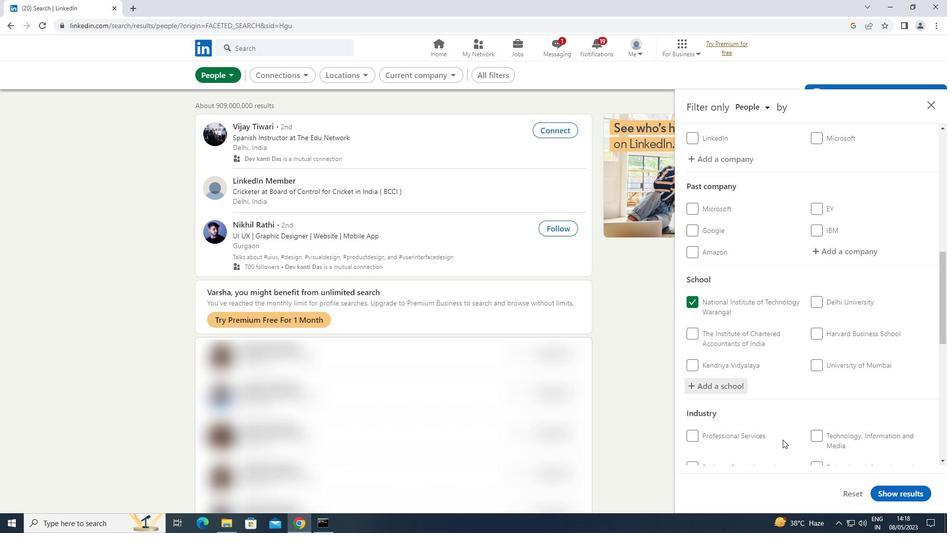 
Action: Mouse scrolled (787, 436) with delta (0, 0)
Screenshot: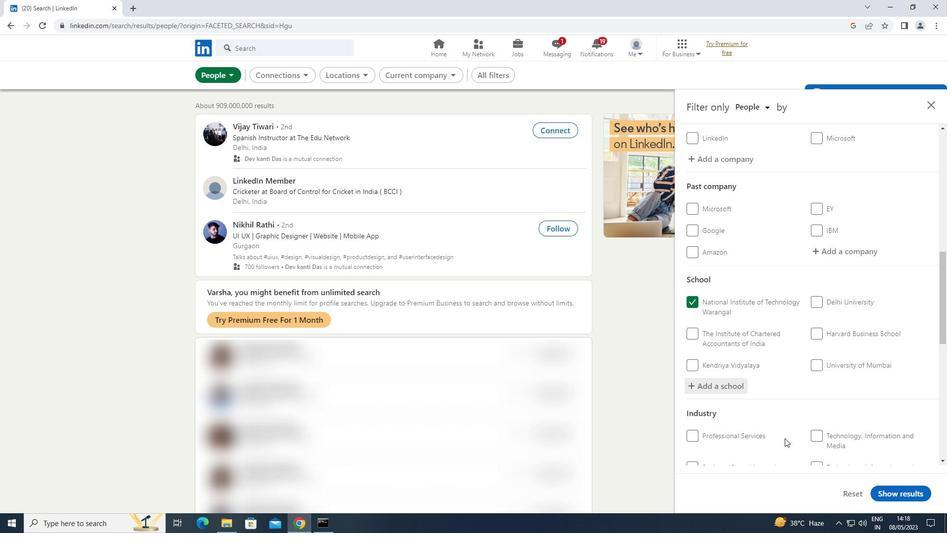 
Action: Mouse moved to (787, 436)
Screenshot: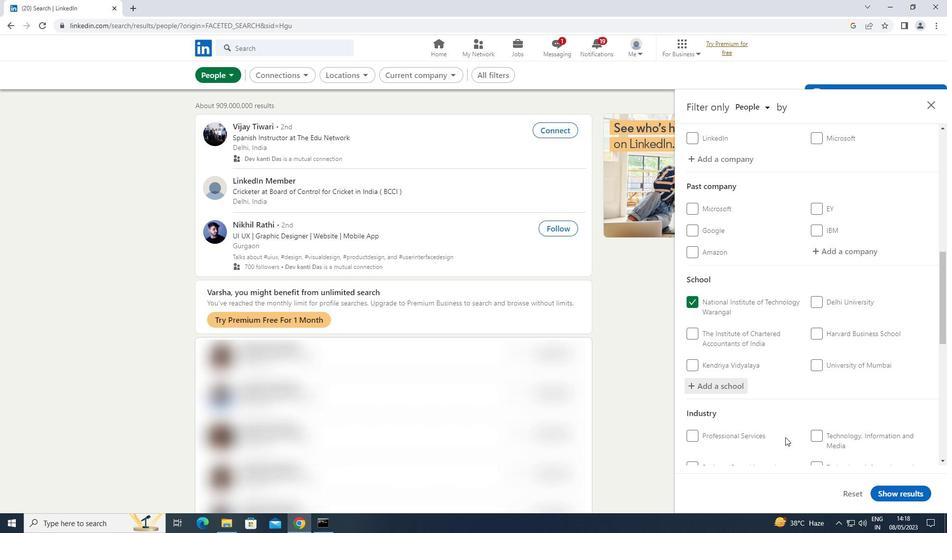
Action: Mouse scrolled (787, 436) with delta (0, 0)
Screenshot: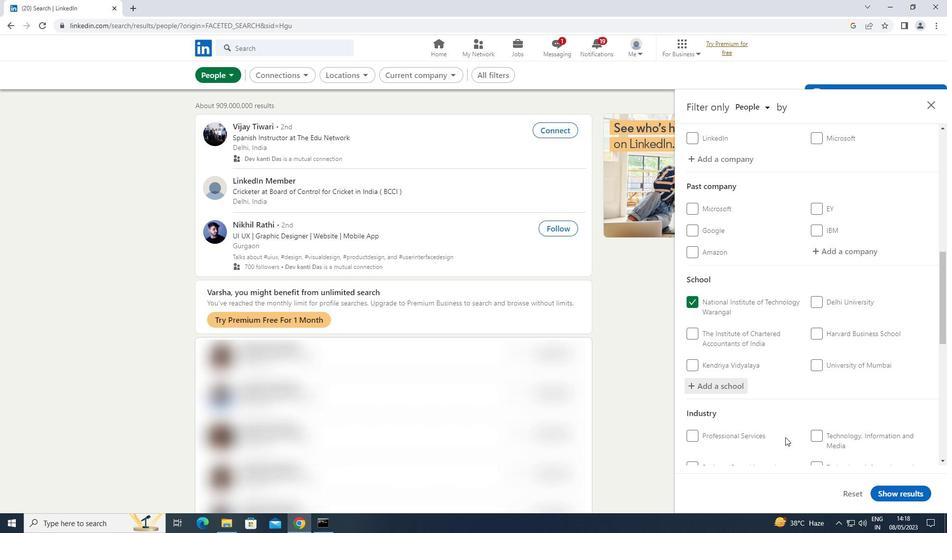 
Action: Mouse moved to (789, 431)
Screenshot: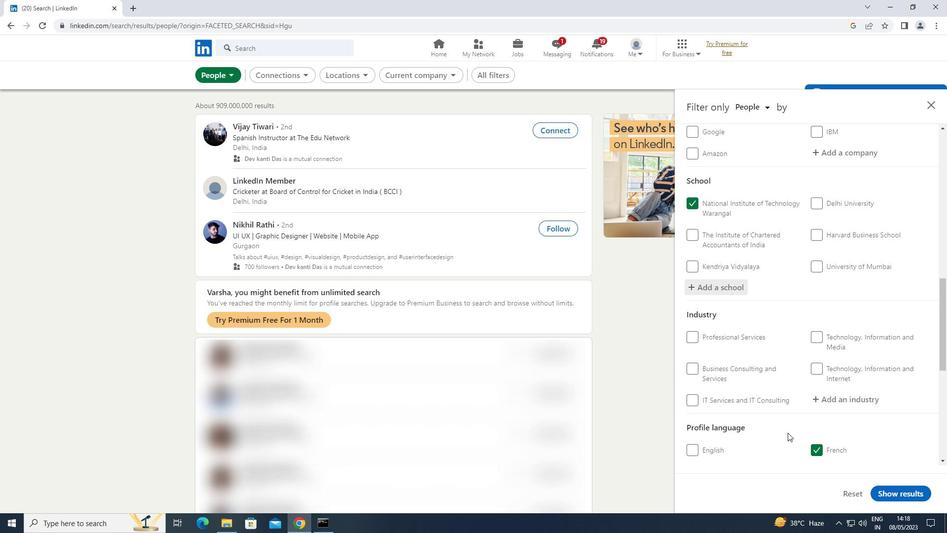 
Action: Mouse scrolled (789, 431) with delta (0, 0)
Screenshot: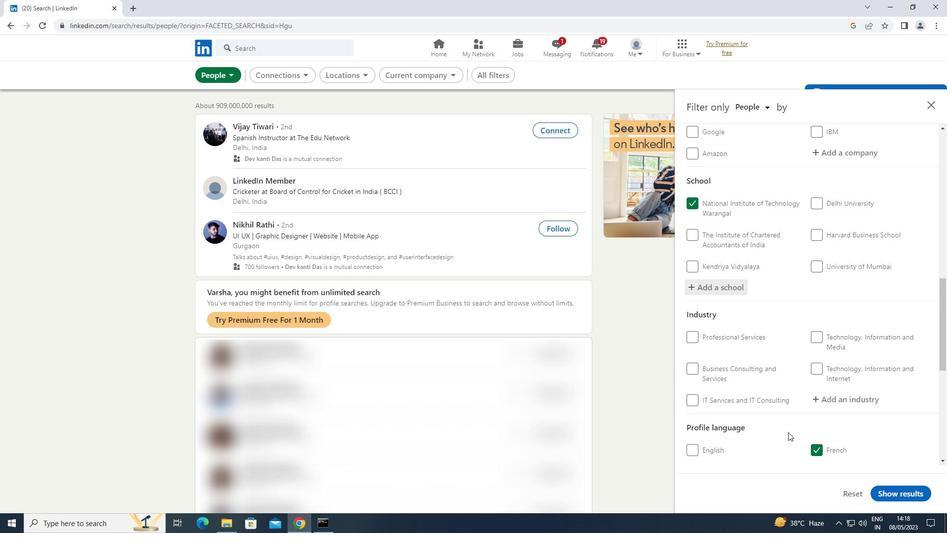 
Action: Mouse scrolled (789, 431) with delta (0, 0)
Screenshot: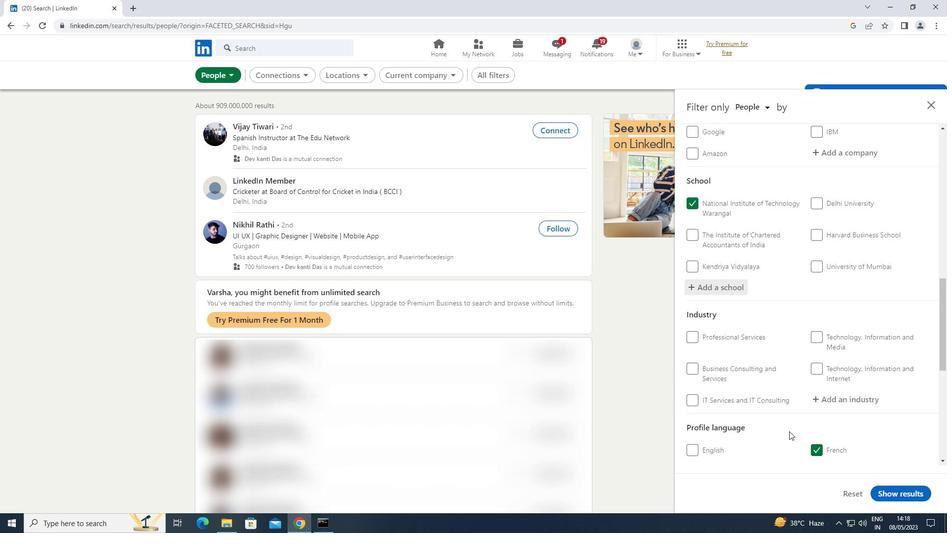 
Action: Mouse moved to (854, 301)
Screenshot: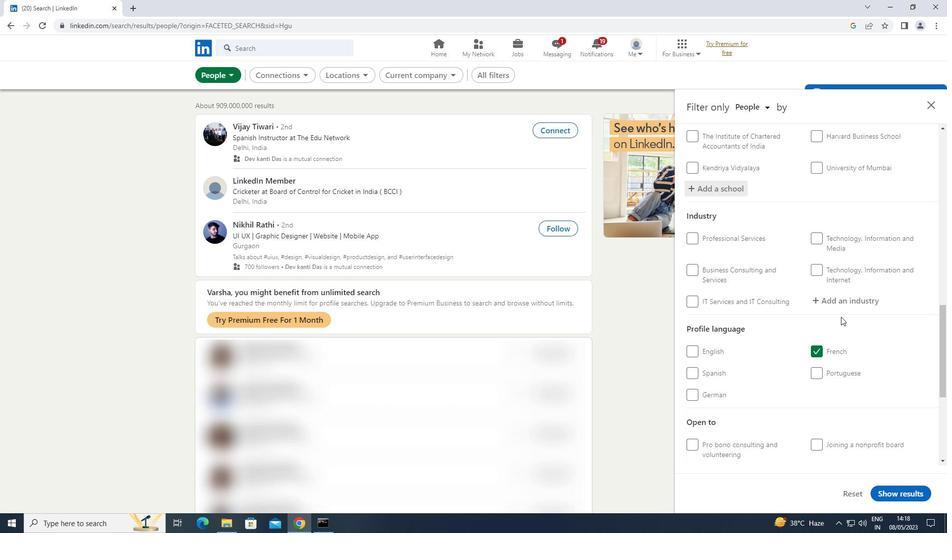
Action: Mouse pressed left at (854, 301)
Screenshot: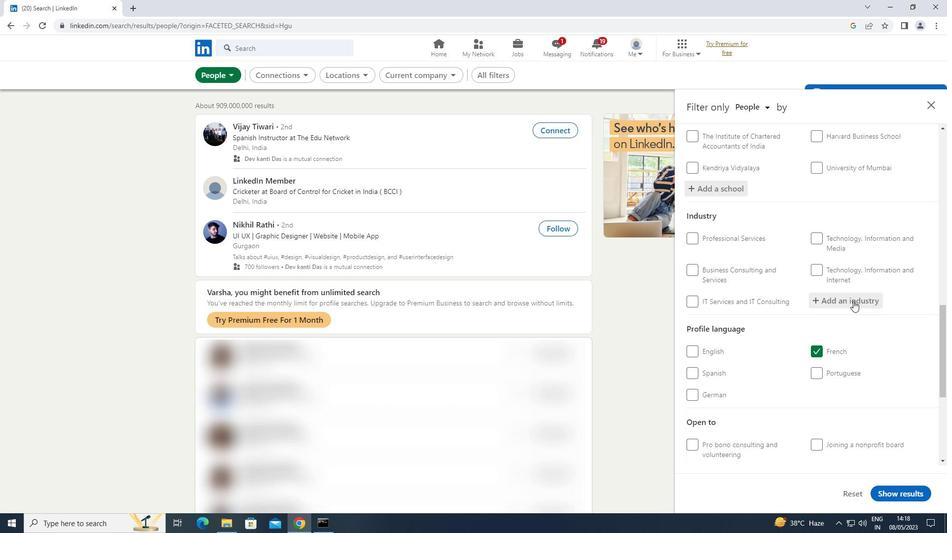 
Action: Key pressed <Key.shift>ONLINE<Key.space>AND
Screenshot: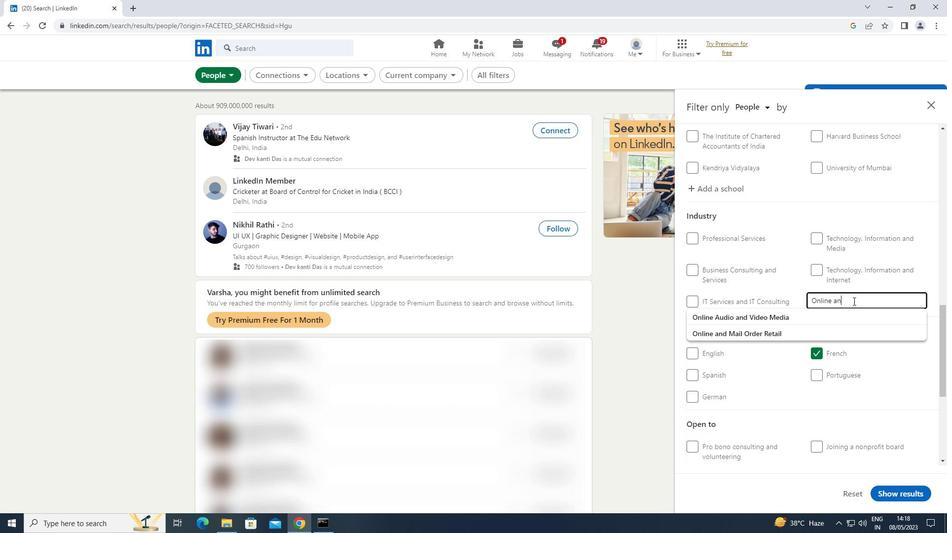 
Action: Mouse moved to (732, 330)
Screenshot: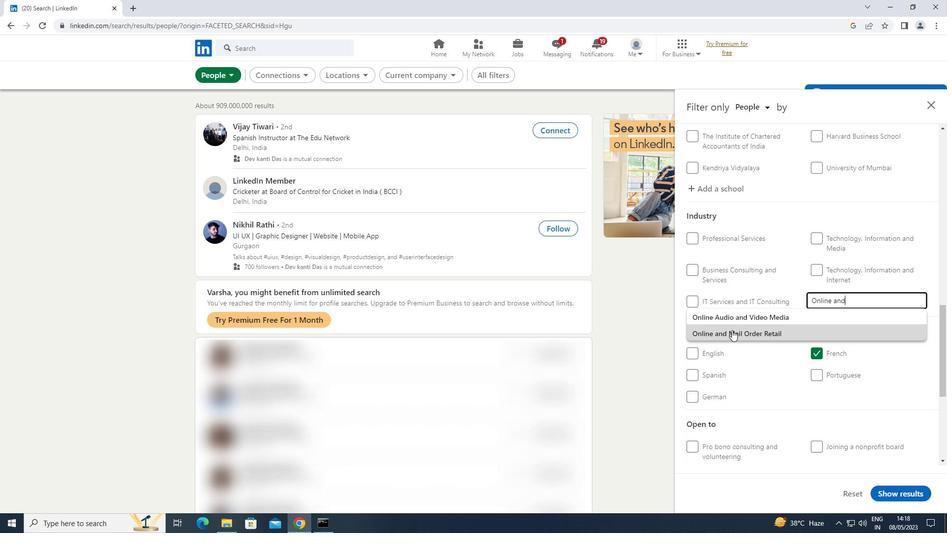 
Action: Mouse pressed left at (732, 330)
Screenshot: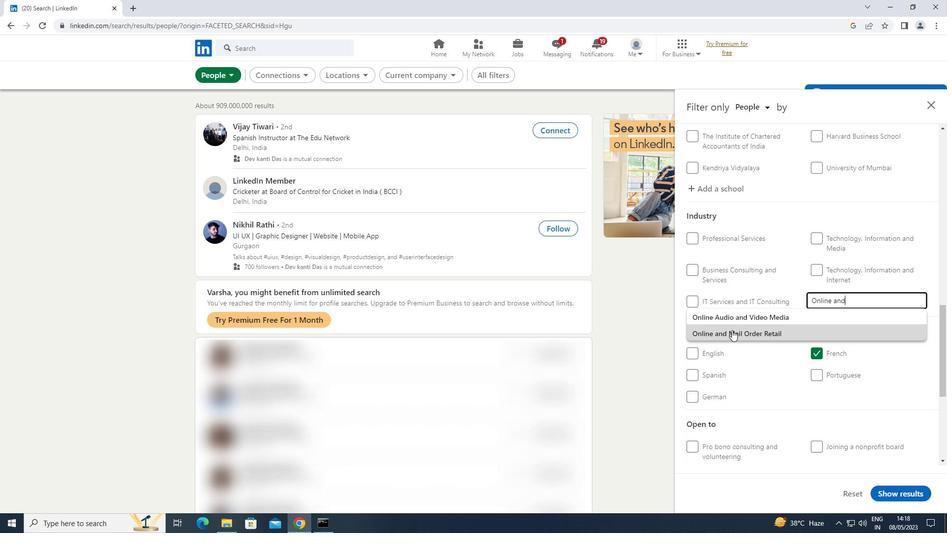 
Action: Mouse moved to (732, 331)
Screenshot: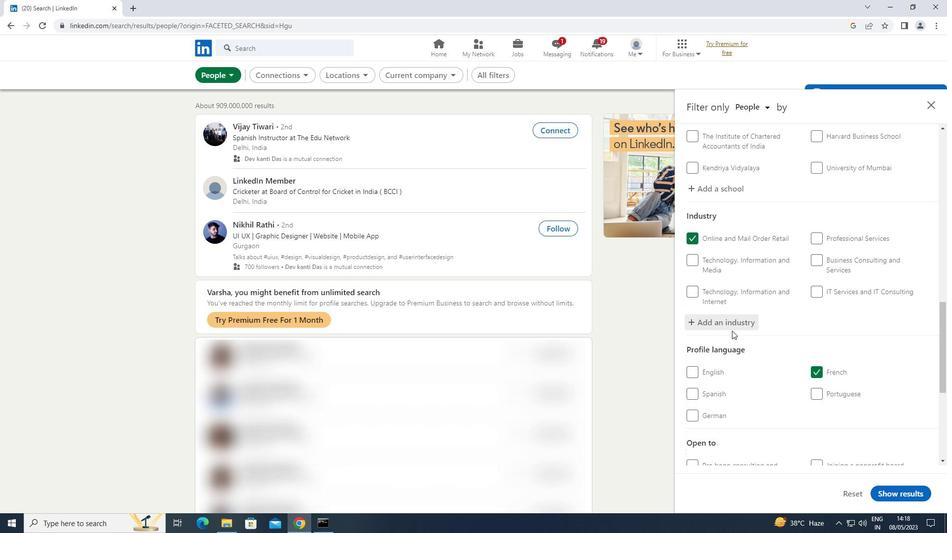 
Action: Mouse scrolled (732, 330) with delta (0, 0)
Screenshot: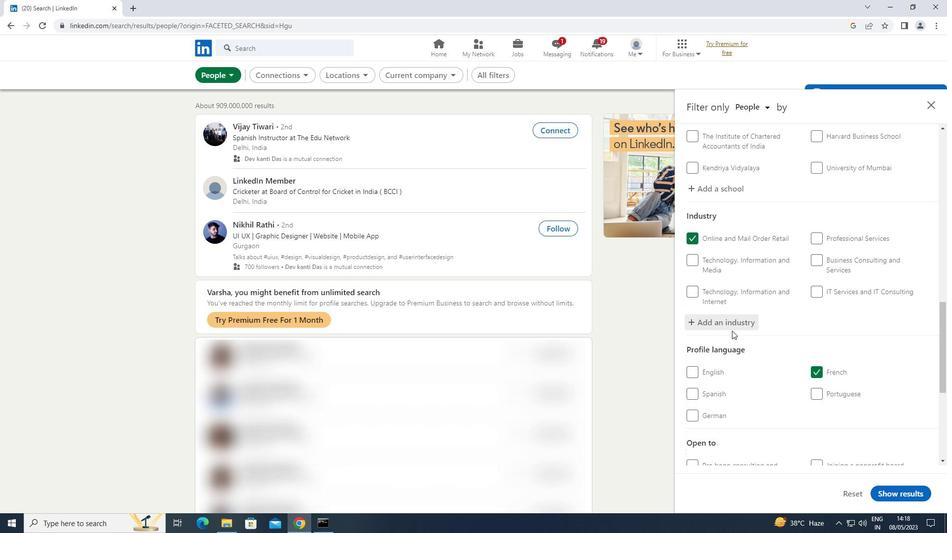 
Action: Mouse scrolled (732, 330) with delta (0, 0)
Screenshot: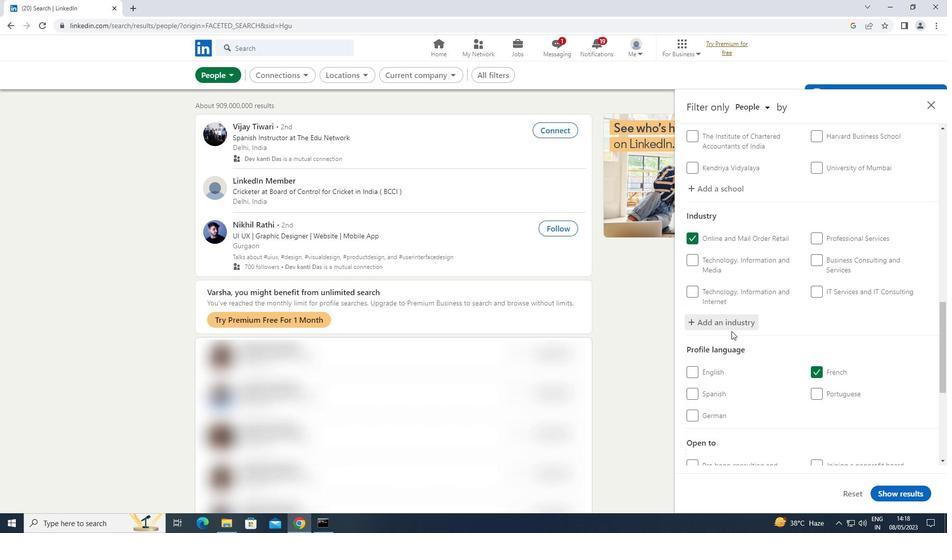 
Action: Mouse scrolled (732, 330) with delta (0, 0)
Screenshot: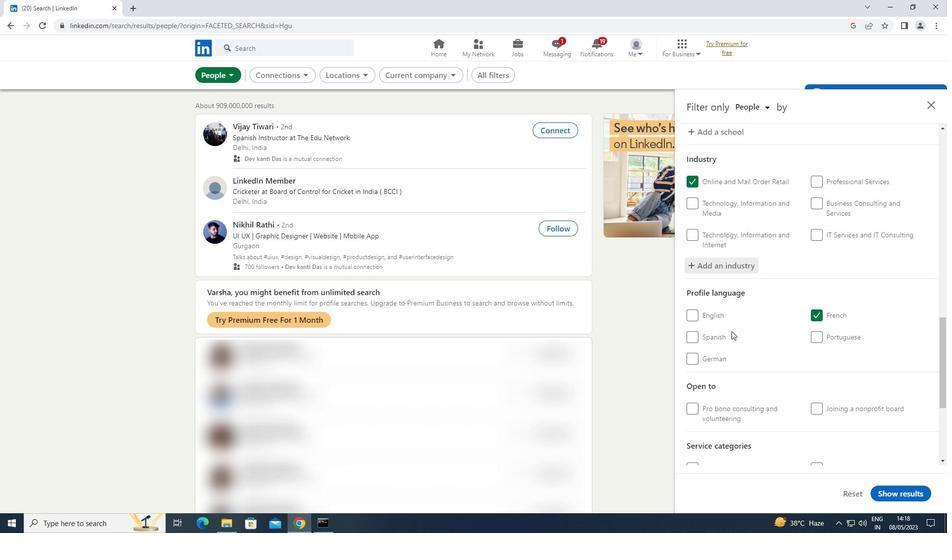 
Action: Mouse moved to (837, 418)
Screenshot: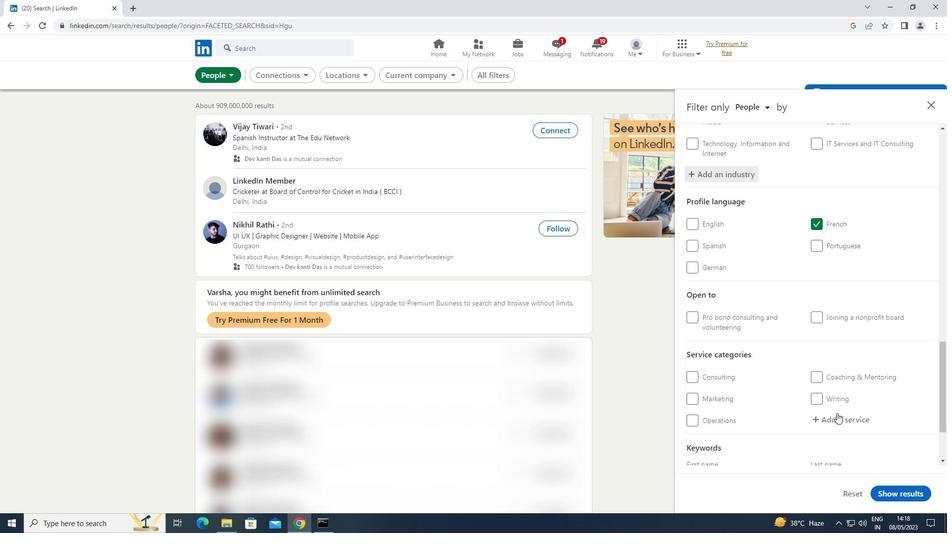 
Action: Mouse pressed left at (837, 418)
Screenshot: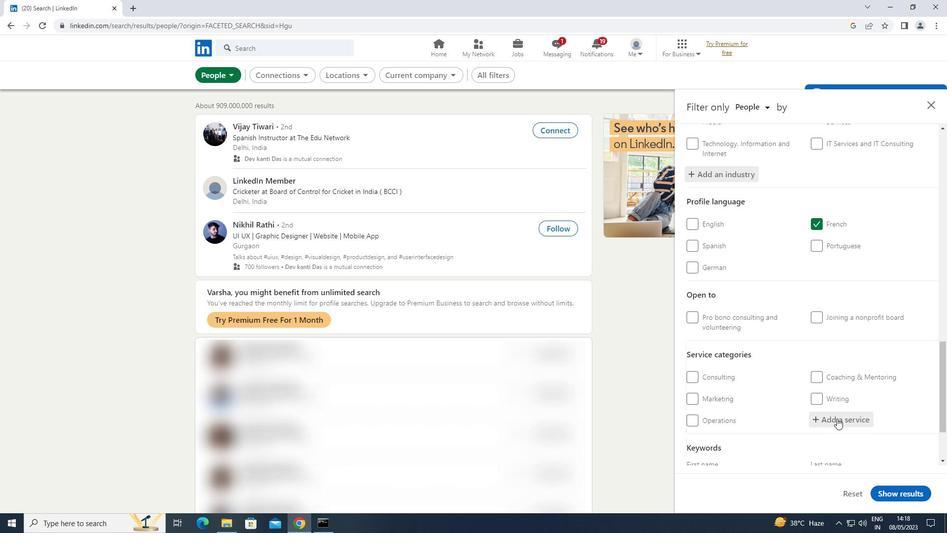 
Action: Key pressed <Key.shift>EVENT
Screenshot: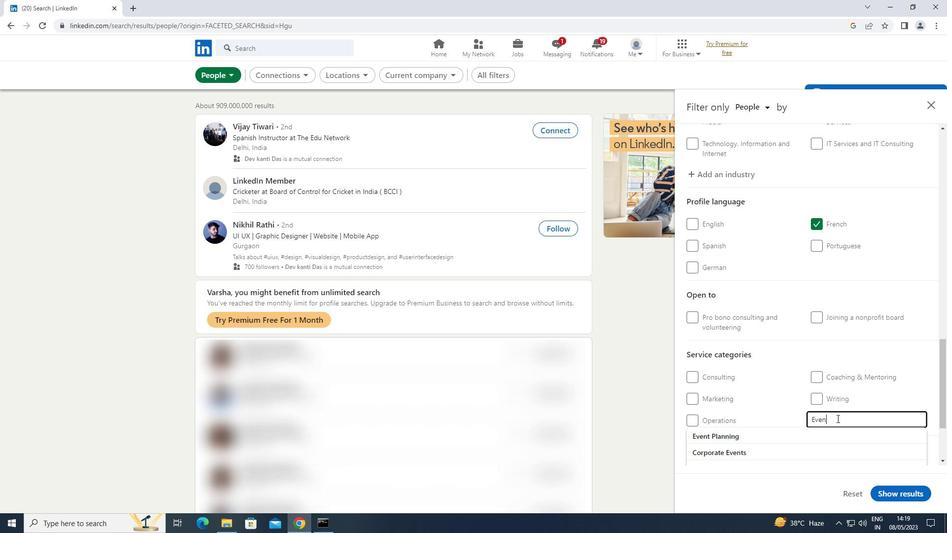 
Action: Mouse moved to (786, 451)
Screenshot: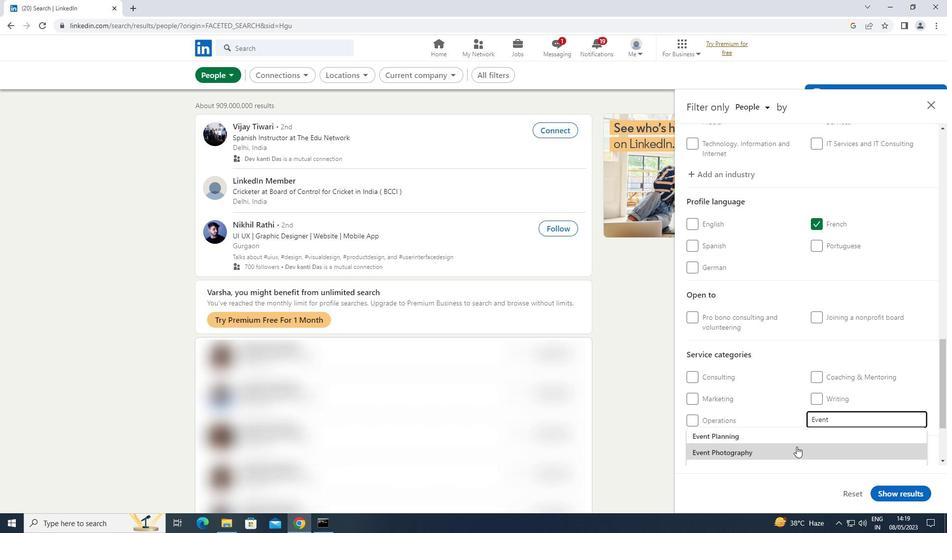 
Action: Mouse pressed left at (786, 451)
Screenshot: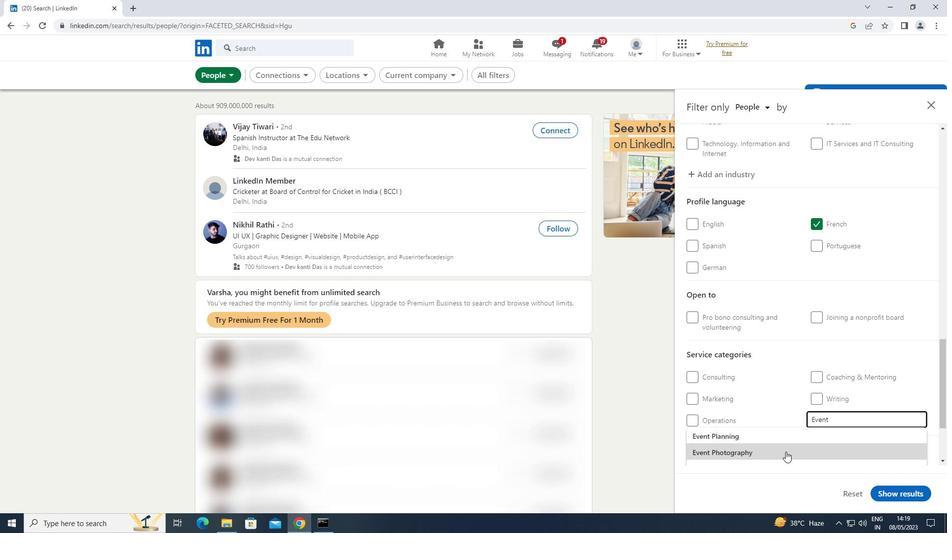 
Action: Mouse moved to (789, 448)
Screenshot: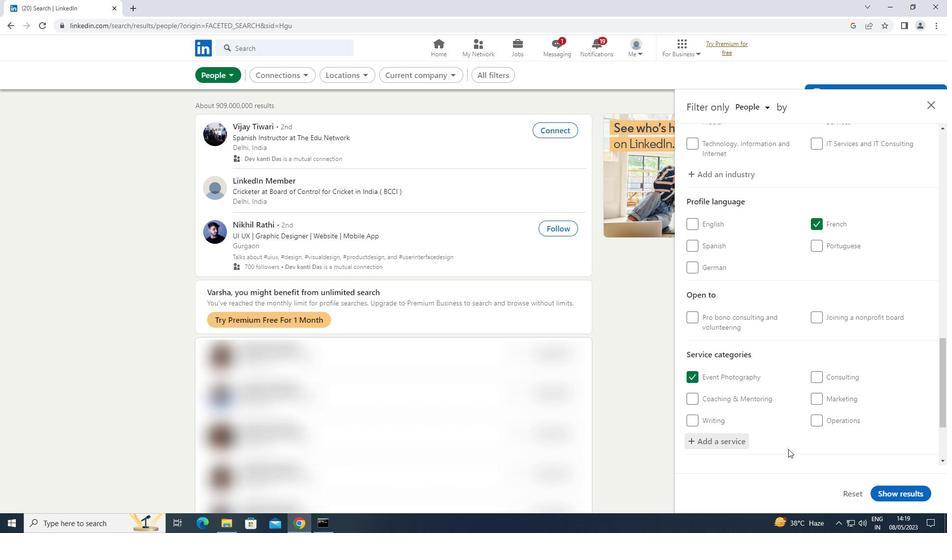 
Action: Mouse scrolled (789, 447) with delta (0, 0)
Screenshot: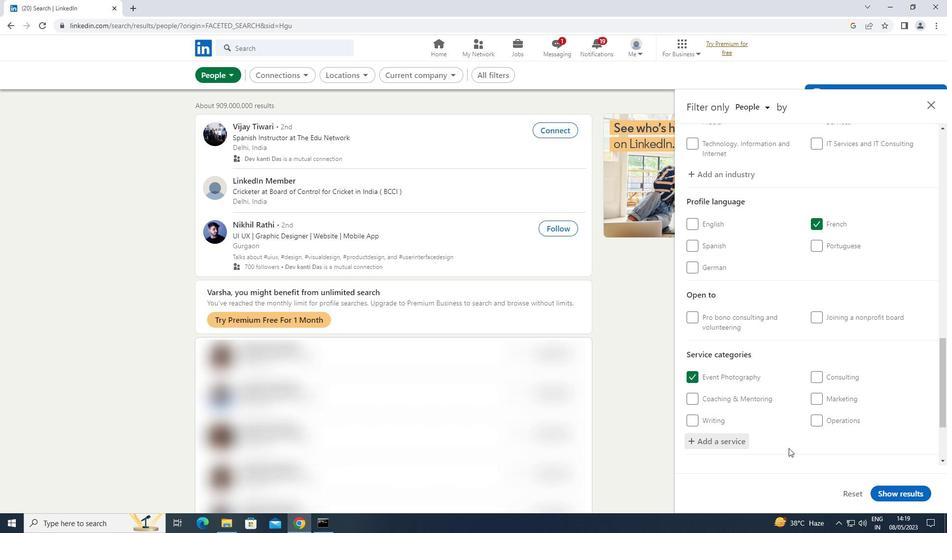 
Action: Mouse scrolled (789, 447) with delta (0, 0)
Screenshot: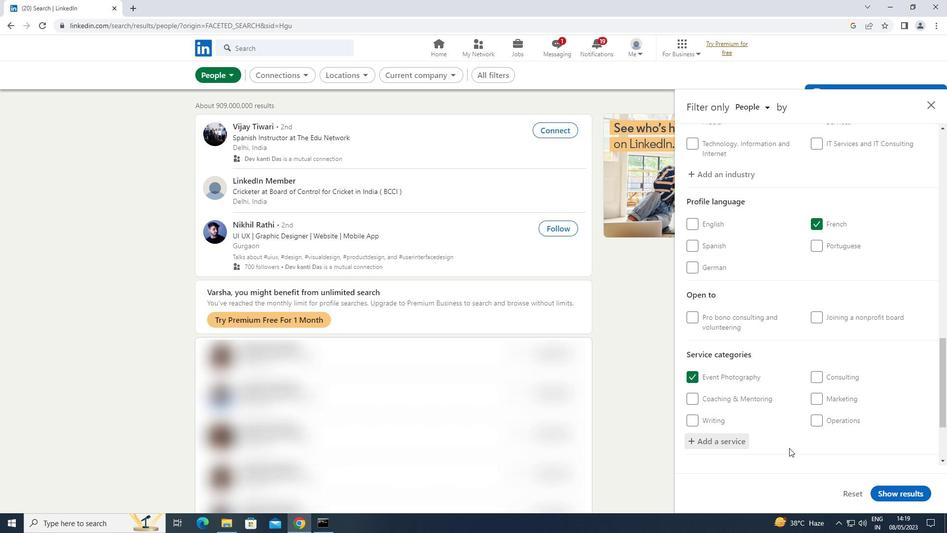 
Action: Mouse scrolled (789, 447) with delta (0, 0)
Screenshot: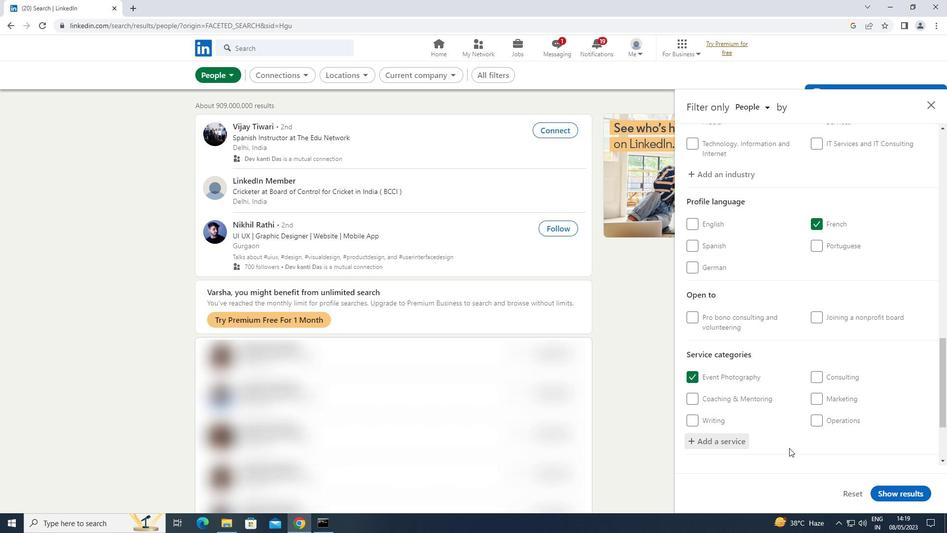 
Action: Mouse scrolled (789, 447) with delta (0, 0)
Screenshot: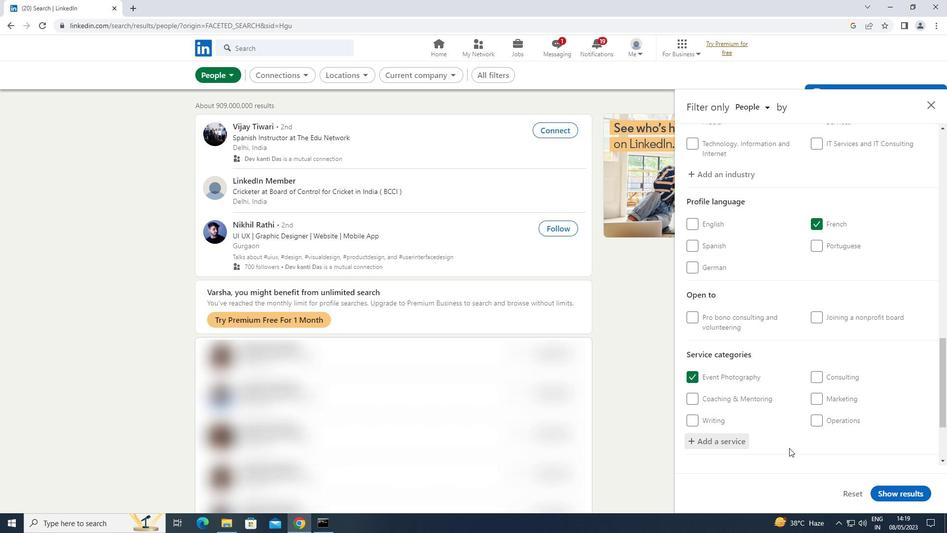 
Action: Mouse scrolled (789, 447) with delta (0, 0)
Screenshot: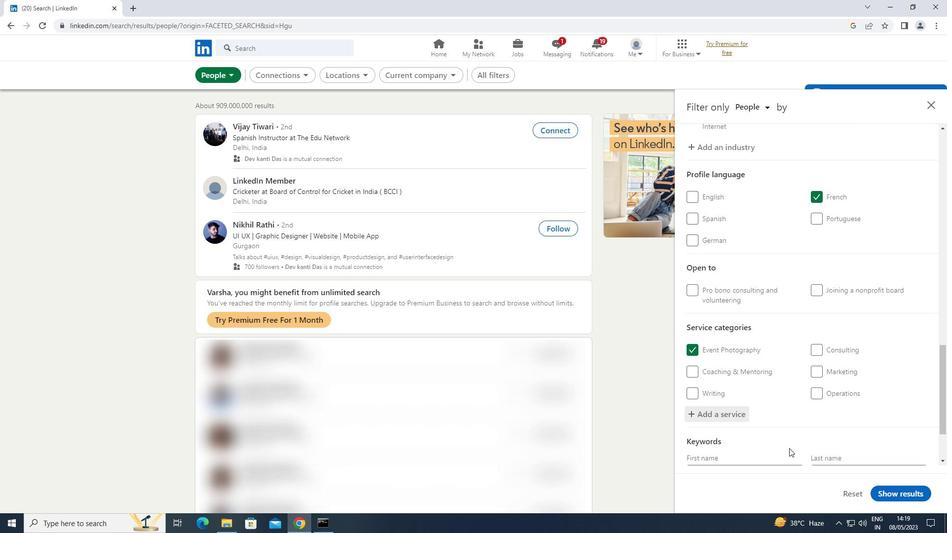 
Action: Mouse scrolled (789, 447) with delta (0, 0)
Screenshot: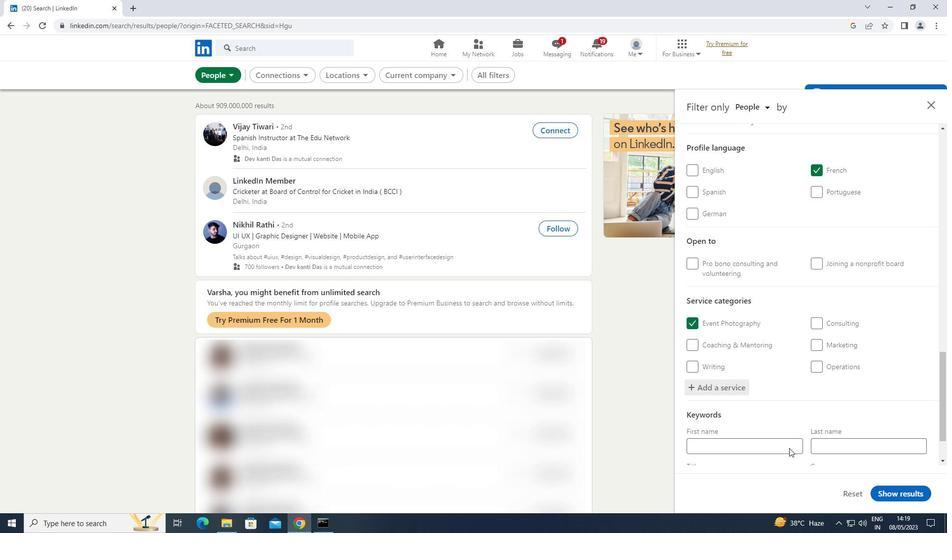 
Action: Mouse moved to (765, 425)
Screenshot: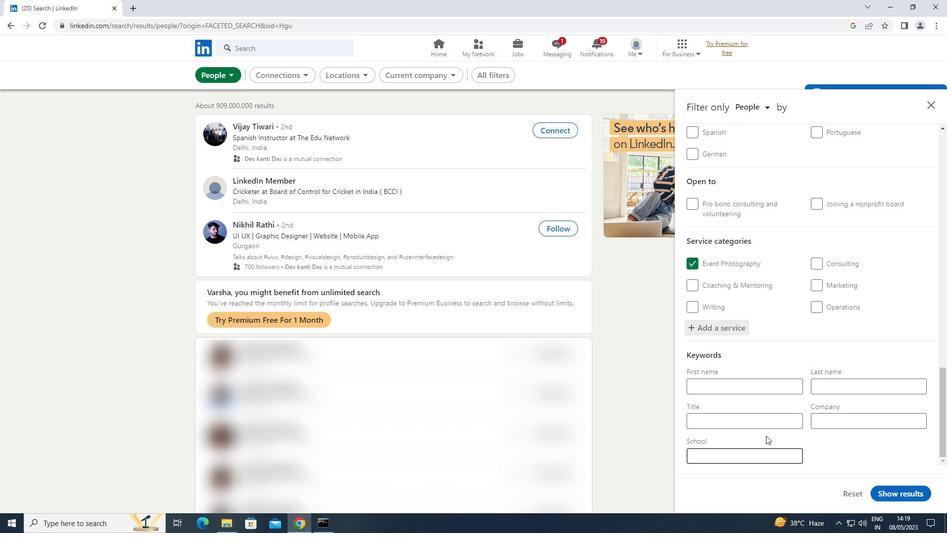 
Action: Mouse pressed left at (765, 425)
Screenshot: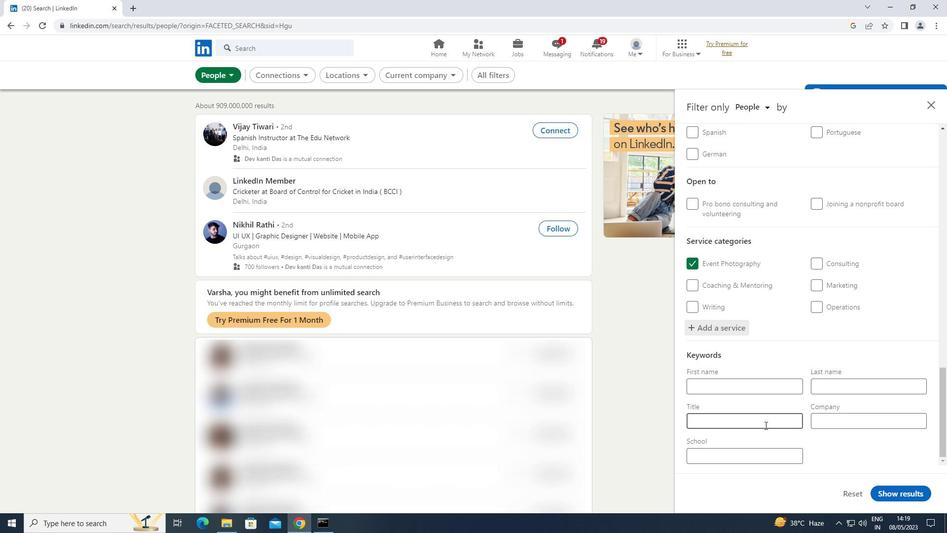 
Action: Key pressed <Key.shift>CUSTOMER<Key.space><Key.shift>SERVICE
Screenshot: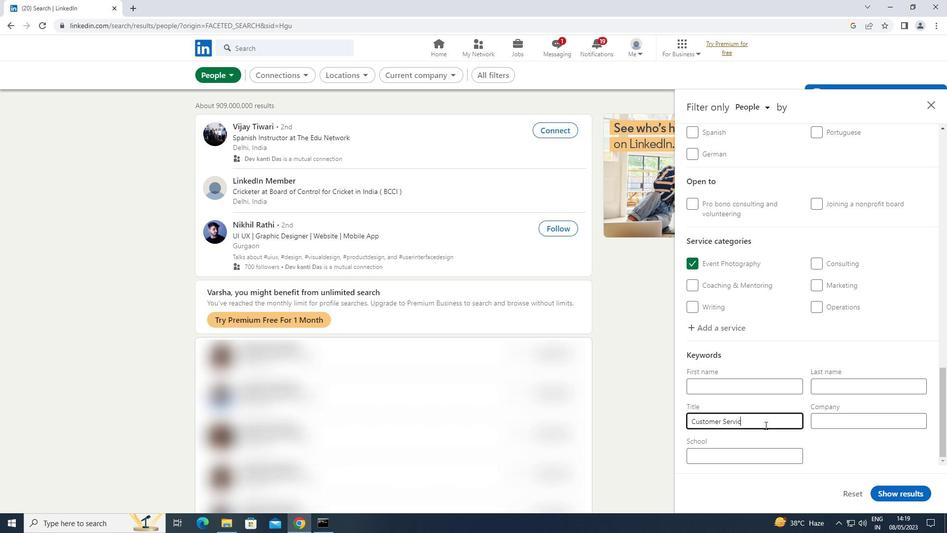 
Action: Mouse moved to (893, 490)
Screenshot: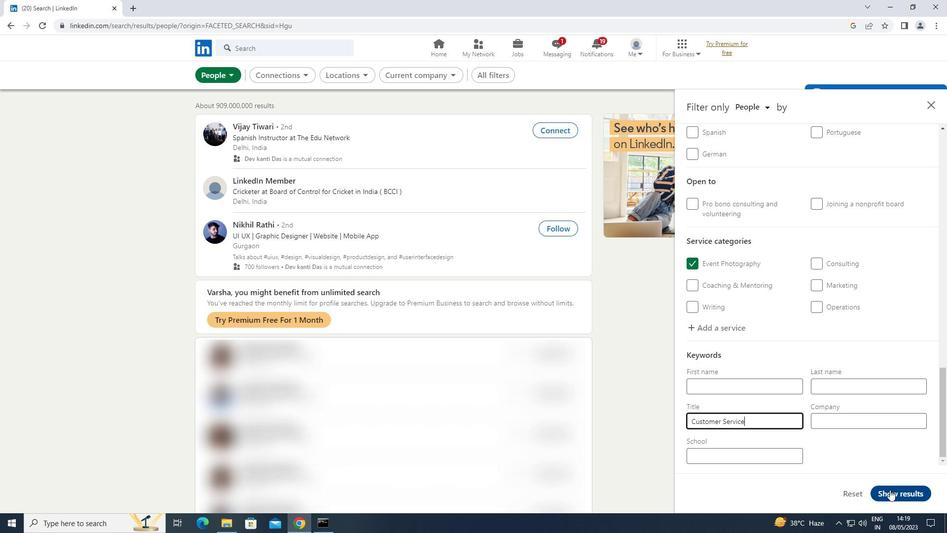 
Action: Mouse pressed left at (893, 490)
Screenshot: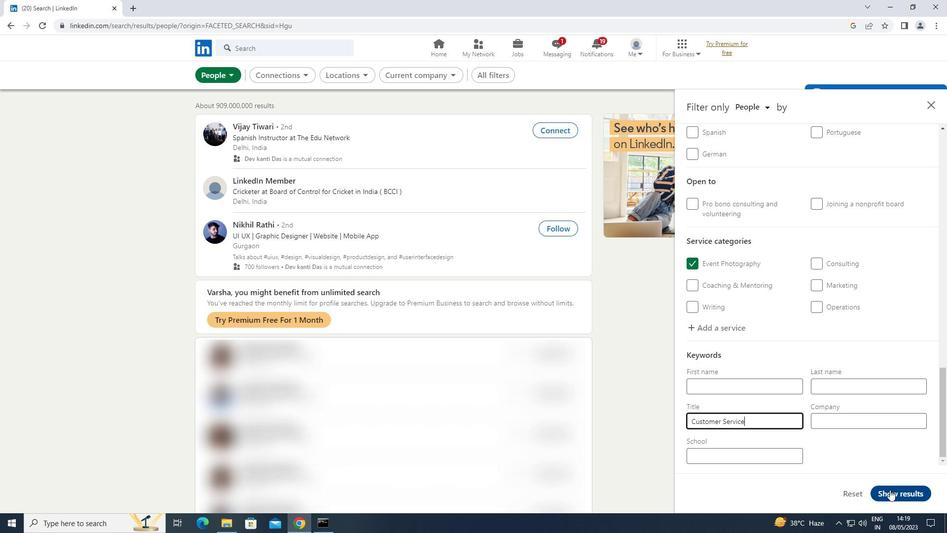 
Action: Mouse moved to (894, 490)
Screenshot: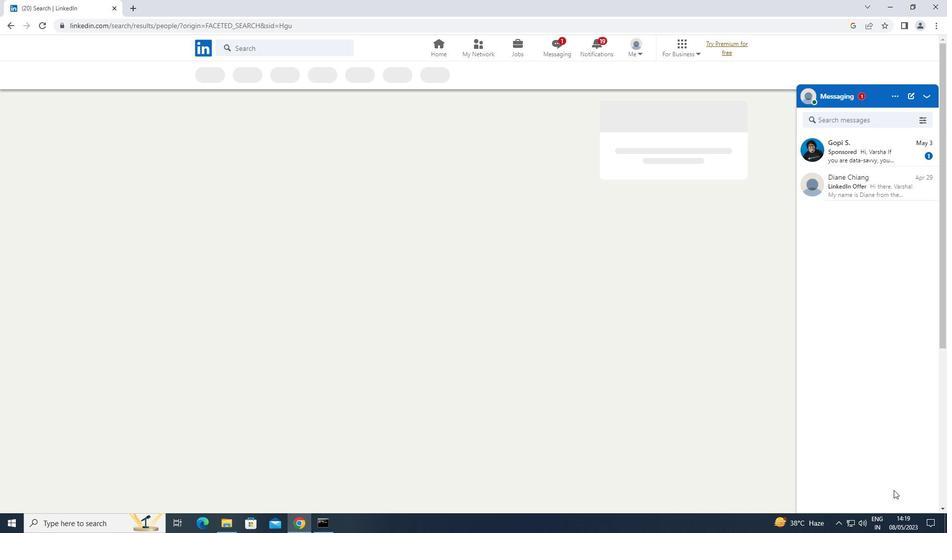 
